 Task: Add a signature Adam Smith containing Regards, Adam Smith to email address softage.10@softage.net and add a folder Emergency preparedness
Action: Mouse moved to (944, 202)
Screenshot: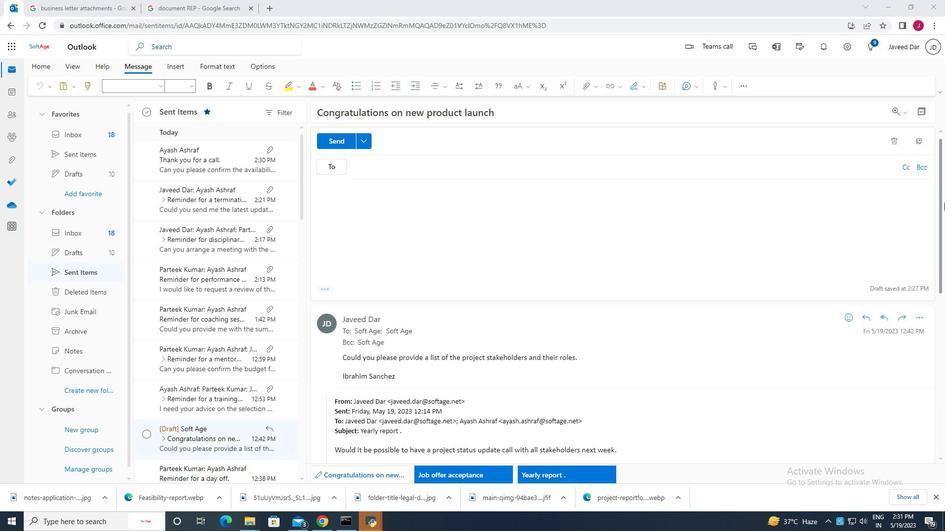 
Action: Mouse scrolled (944, 202) with delta (0, 0)
Screenshot: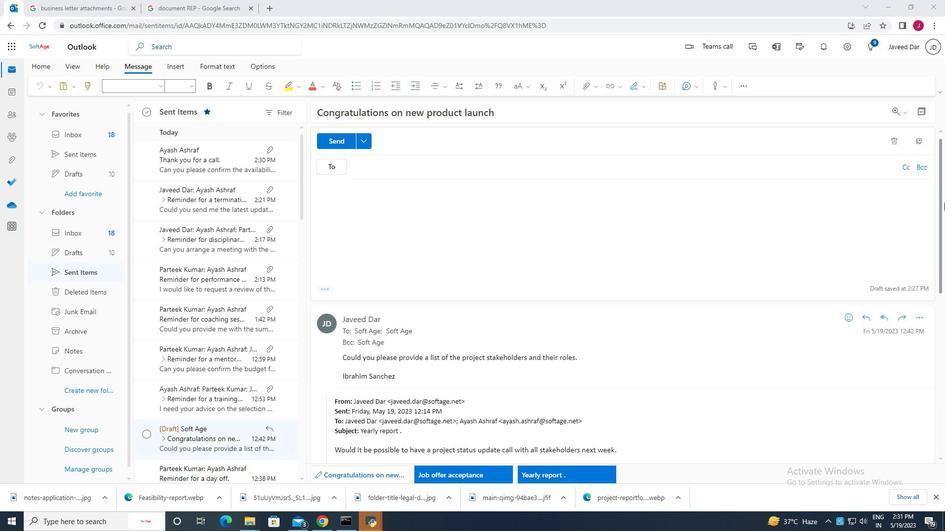 
Action: Mouse moved to (941, 199)
Screenshot: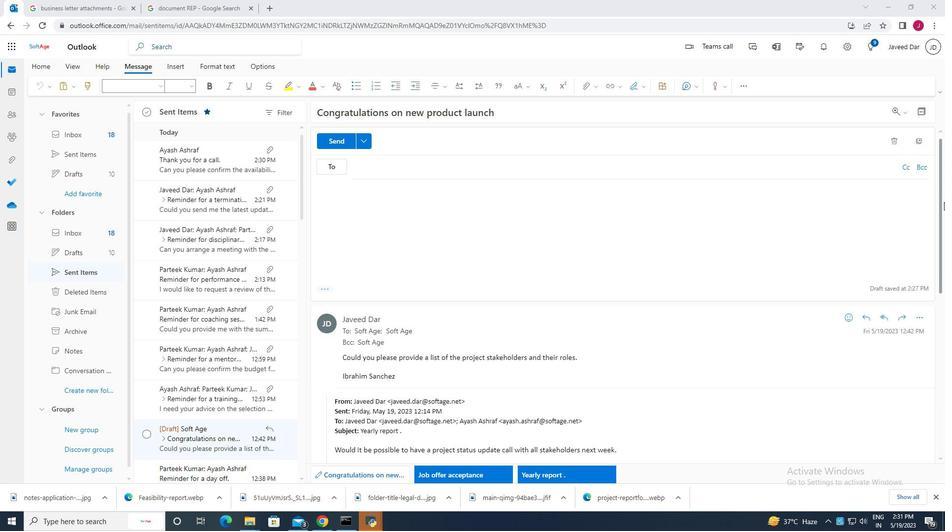 
Action: Mouse scrolled (943, 201) with delta (0, 0)
Screenshot: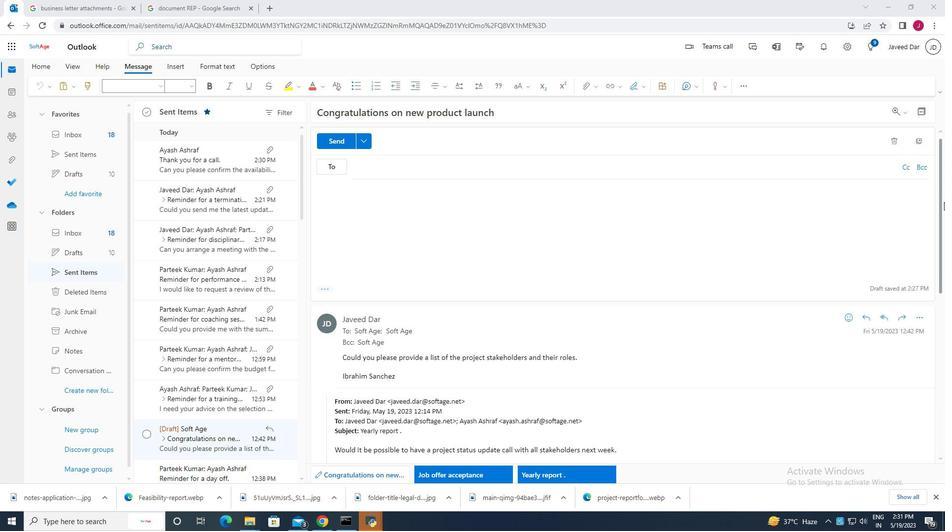 
Action: Mouse moved to (634, 86)
Screenshot: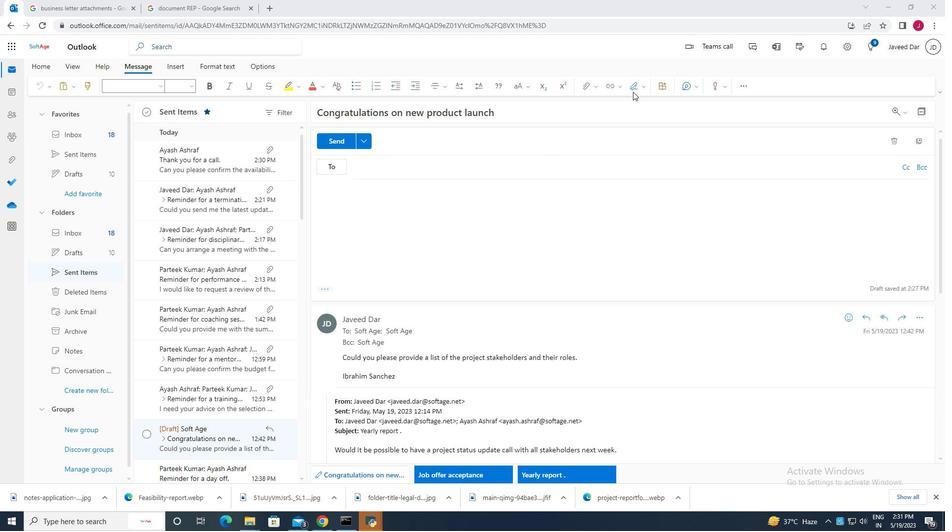 
Action: Mouse pressed left at (634, 86)
Screenshot: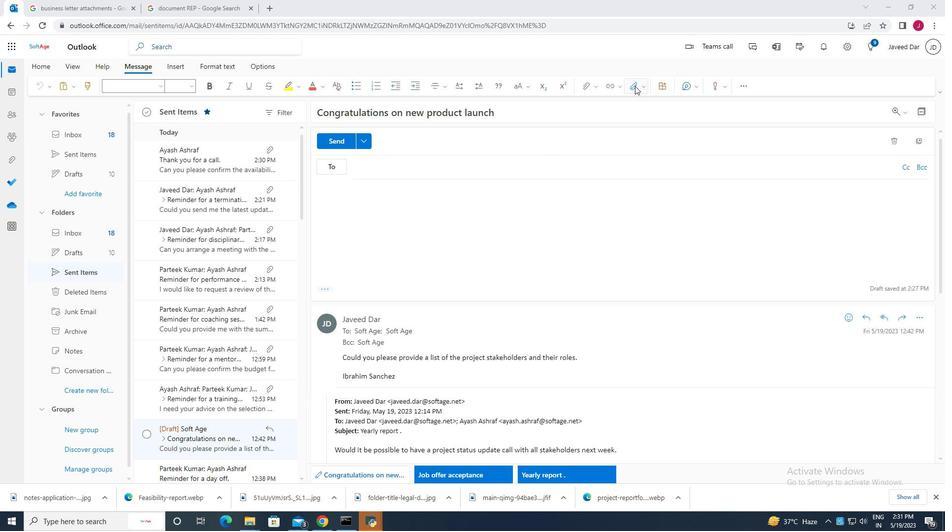 
Action: Mouse moved to (623, 124)
Screenshot: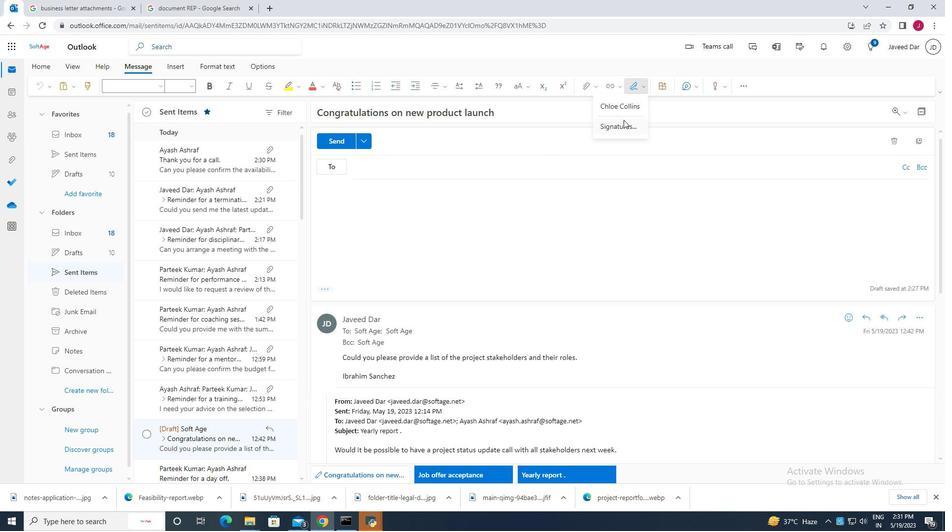 
Action: Mouse pressed left at (623, 124)
Screenshot: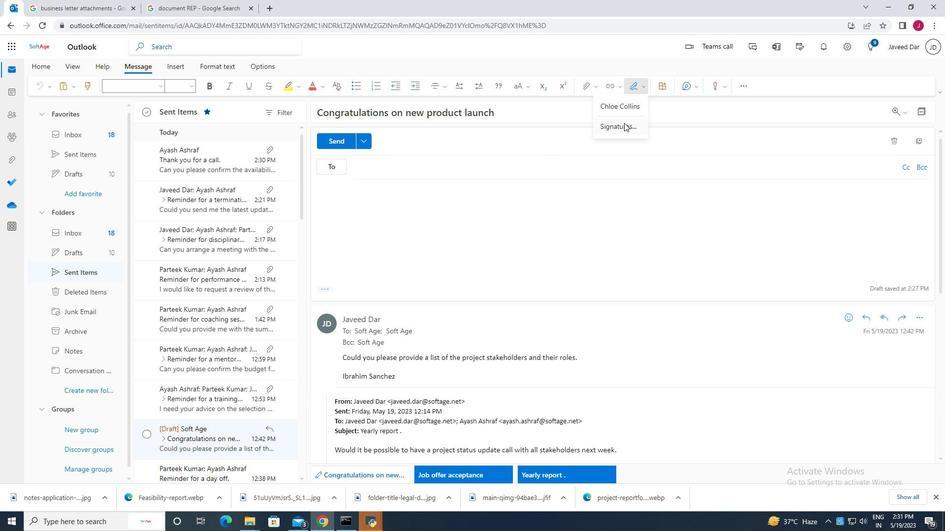 
Action: Mouse moved to (666, 165)
Screenshot: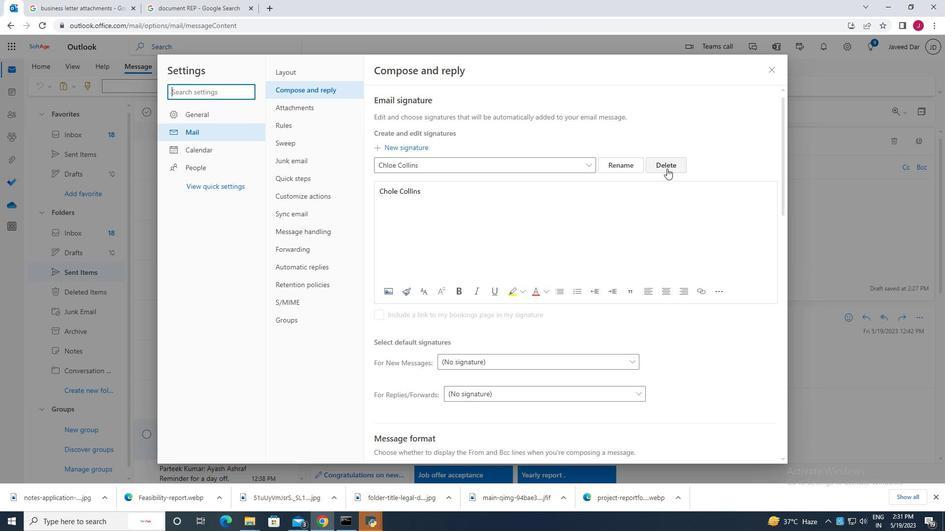 
Action: Mouse pressed left at (666, 165)
Screenshot: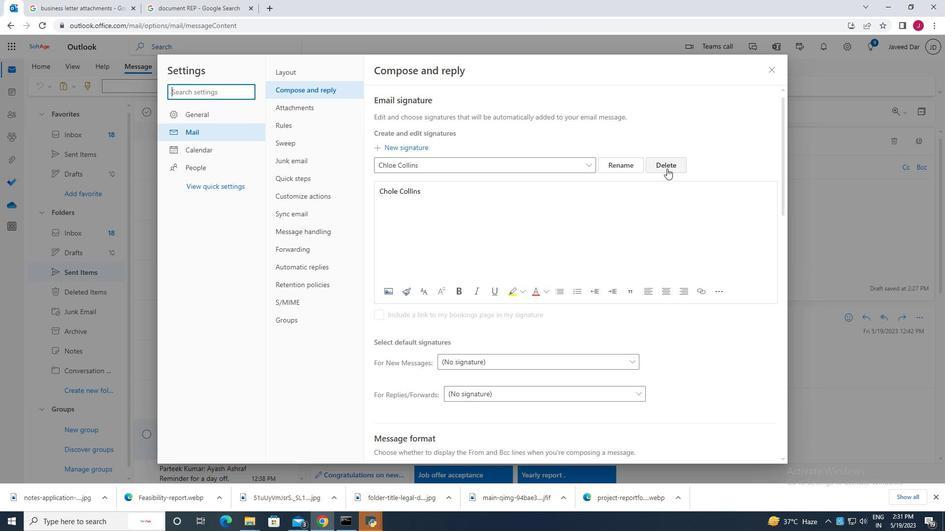 
Action: Mouse moved to (464, 157)
Screenshot: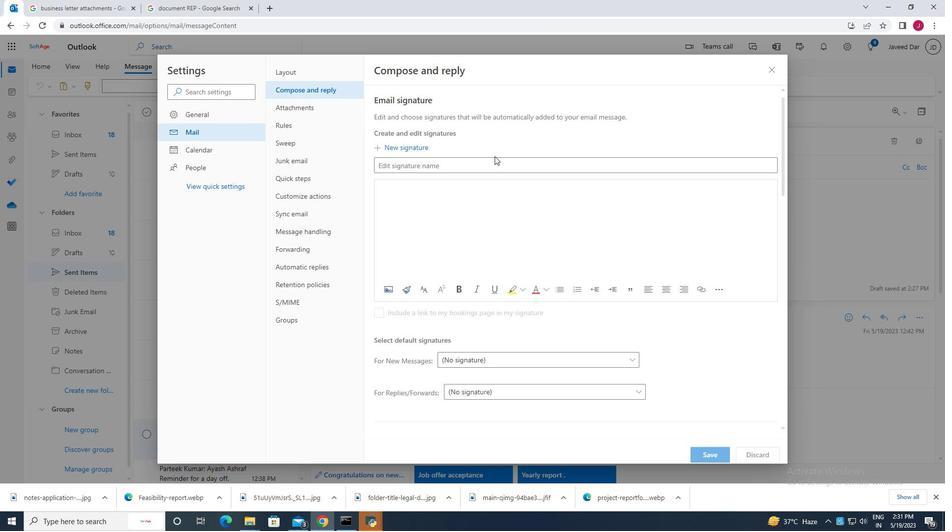 
Action: Mouse pressed left at (464, 157)
Screenshot: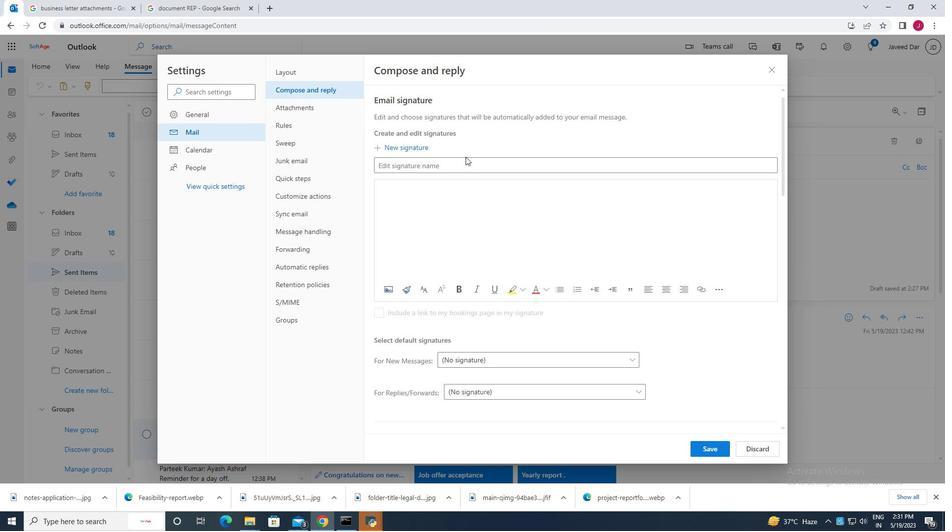 
Action: Mouse moved to (456, 163)
Screenshot: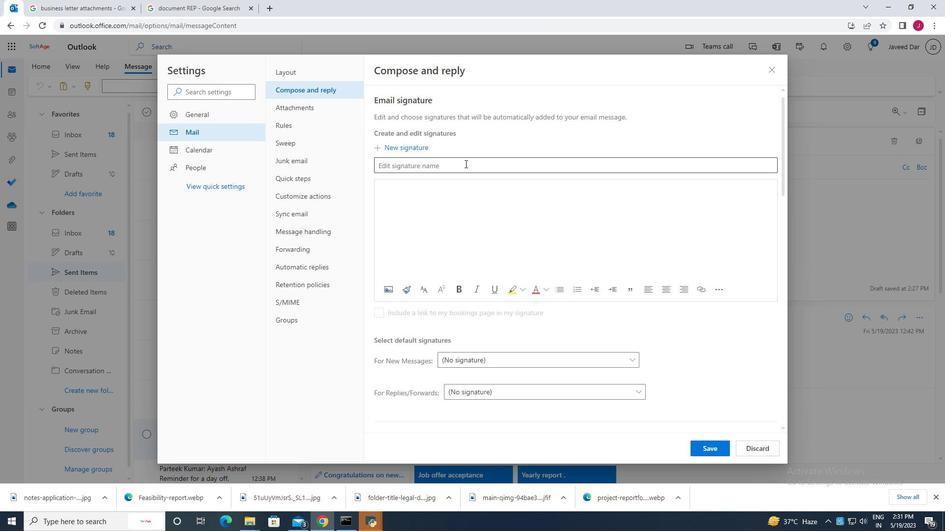 
Action: Mouse pressed left at (456, 163)
Screenshot: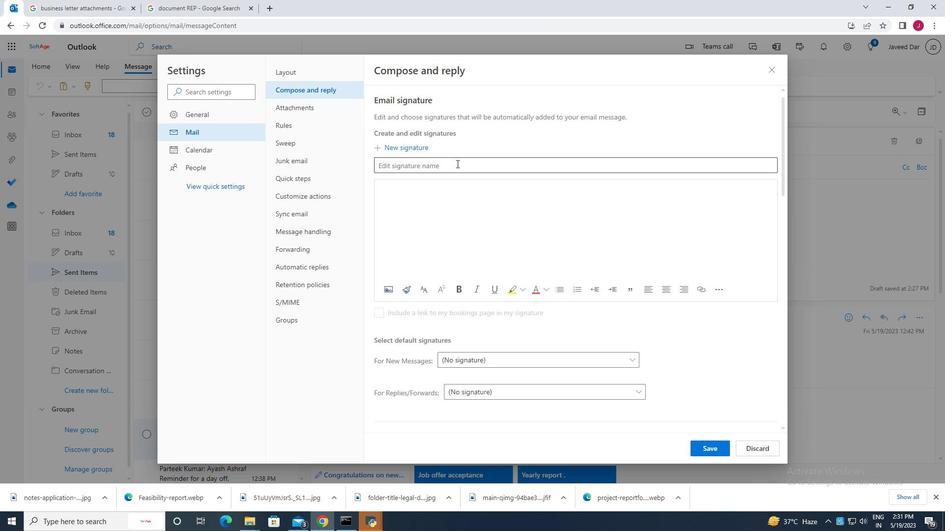 
Action: Mouse moved to (456, 163)
Screenshot: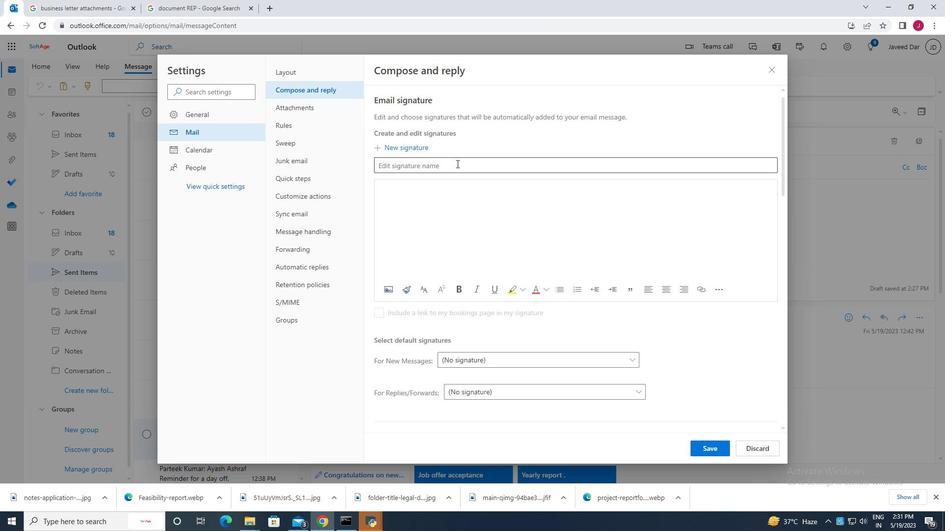 
Action: Key pressed <Key.caps_lock>AD<Key.backspace><Key.caps_lock>dam<Key.space><Key.caps_lock>S<Key.caps_lock>mith
Screenshot: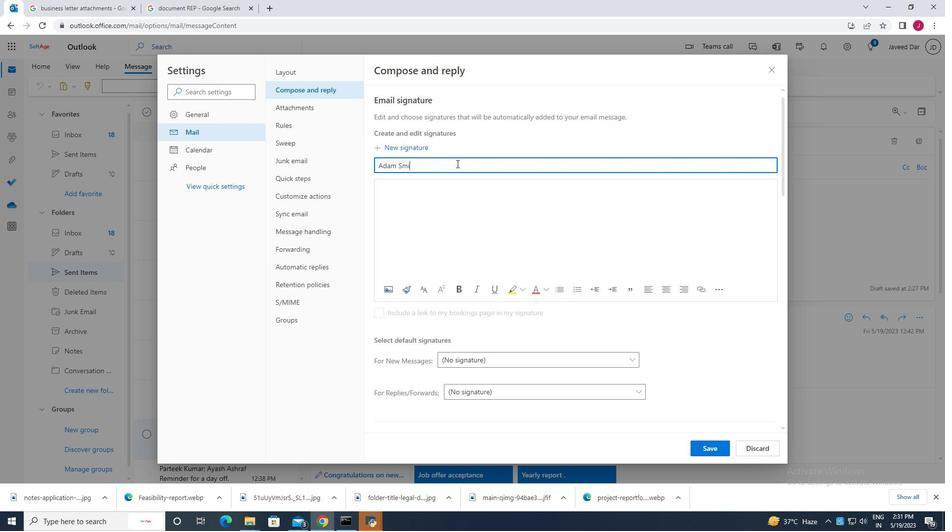 
Action: Mouse moved to (391, 188)
Screenshot: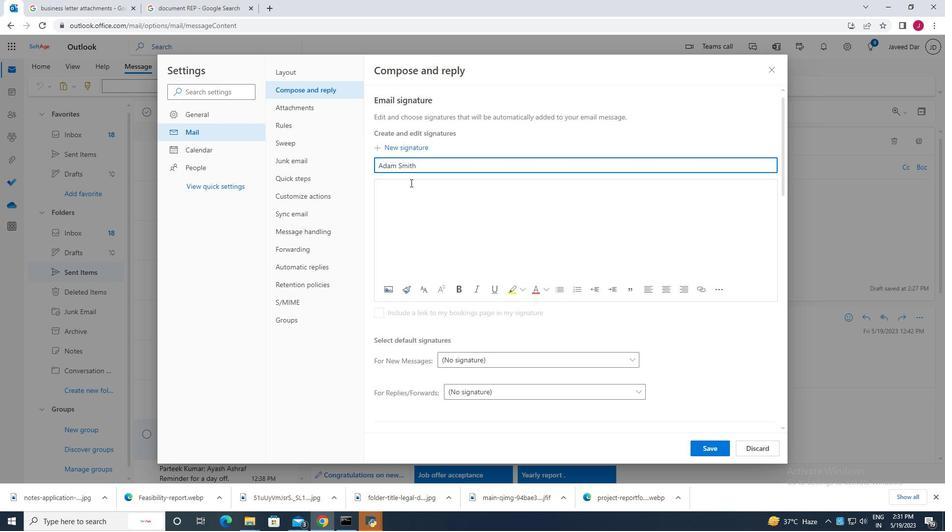 
Action: Mouse pressed left at (391, 188)
Screenshot: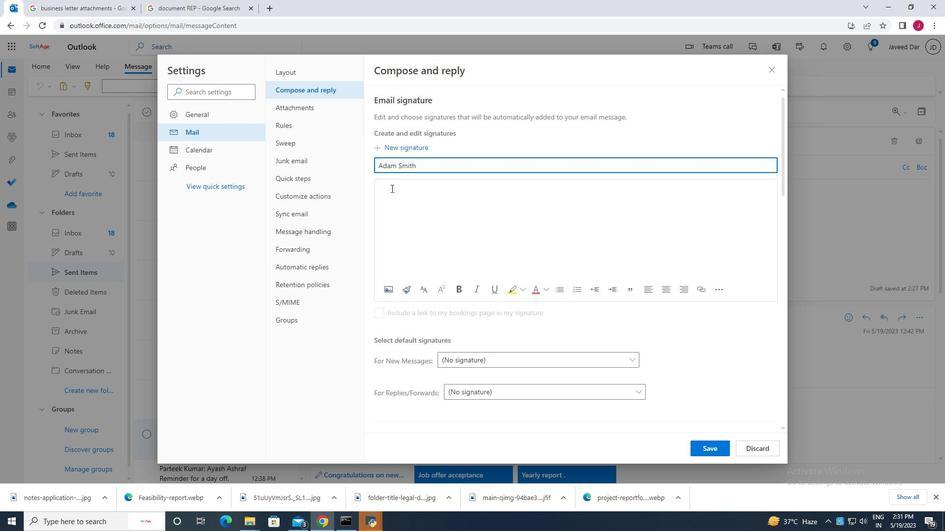 
Action: Mouse moved to (391, 188)
Screenshot: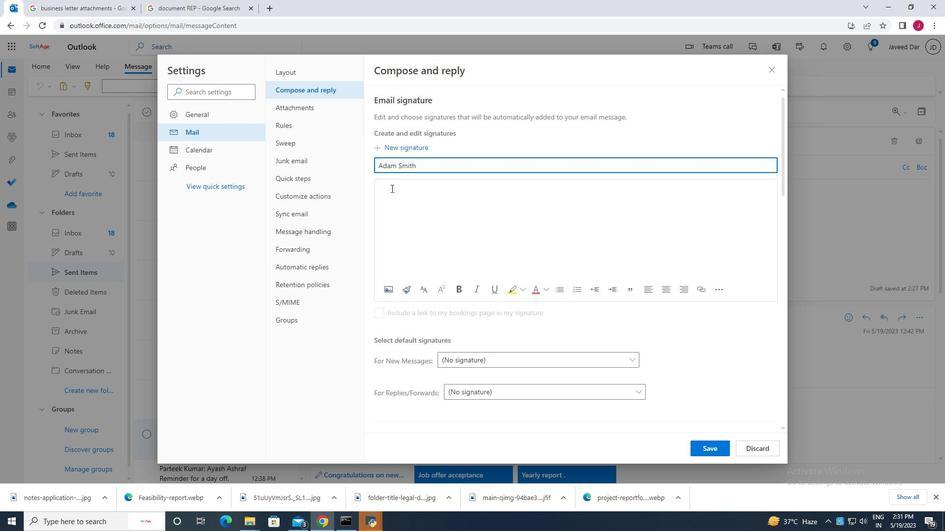 
Action: Key pressed <Key.caps_lock>A<Key.caps_lock>dam<Key.space><Key.caps_lock>S<Key.caps_lock>mith
Screenshot: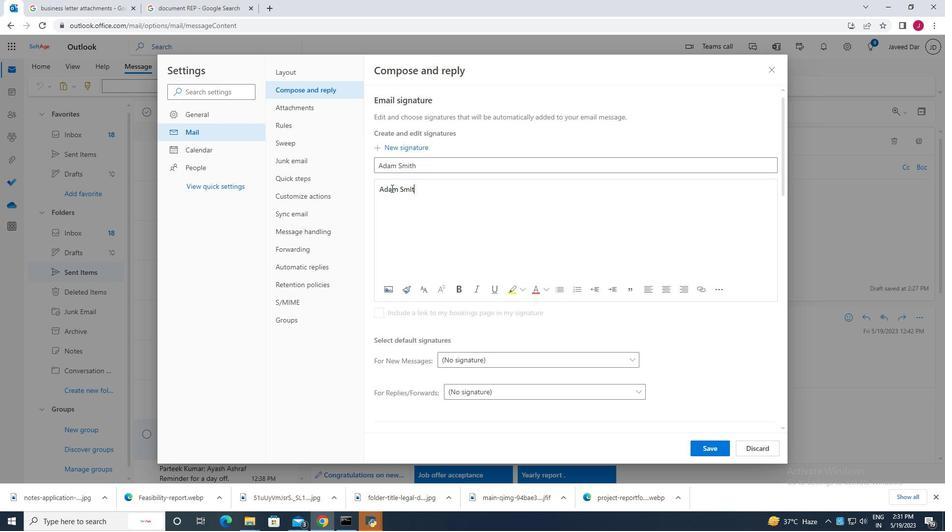 
Action: Mouse moved to (715, 445)
Screenshot: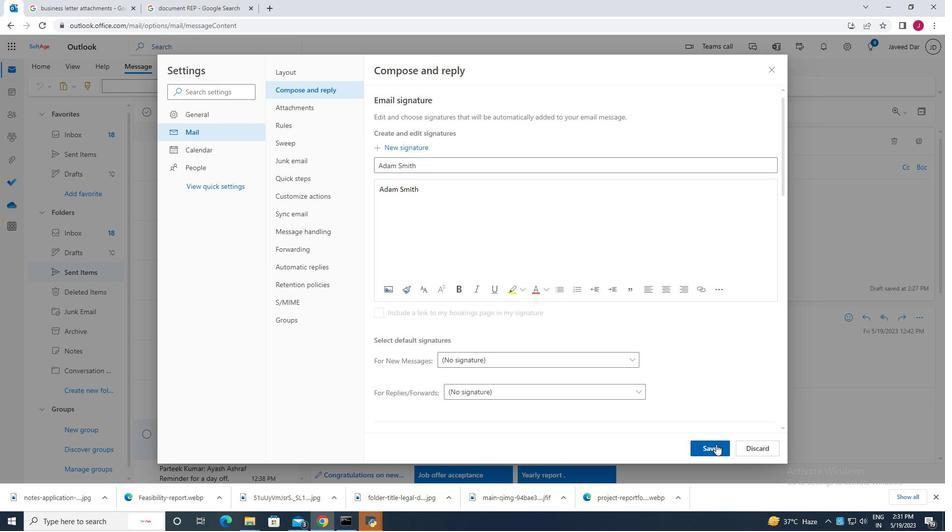 
Action: Mouse pressed left at (715, 445)
Screenshot: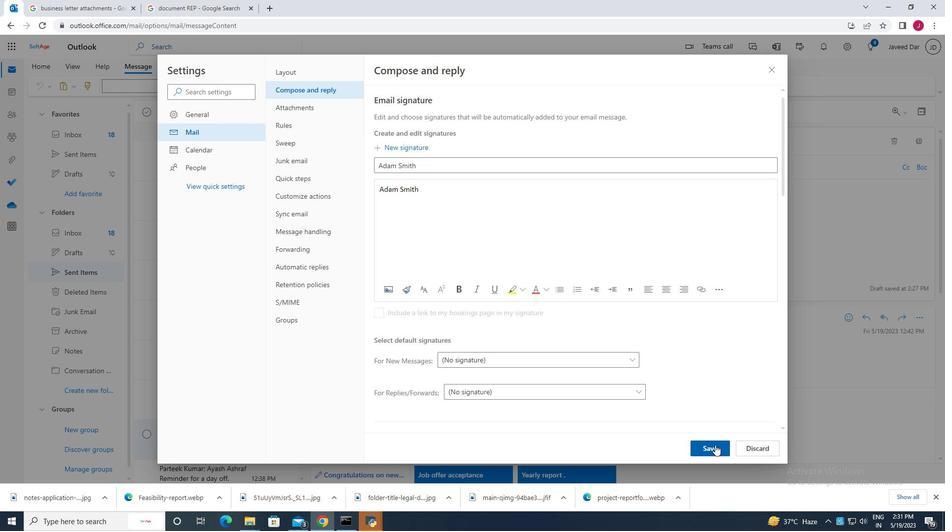 
Action: Mouse moved to (771, 64)
Screenshot: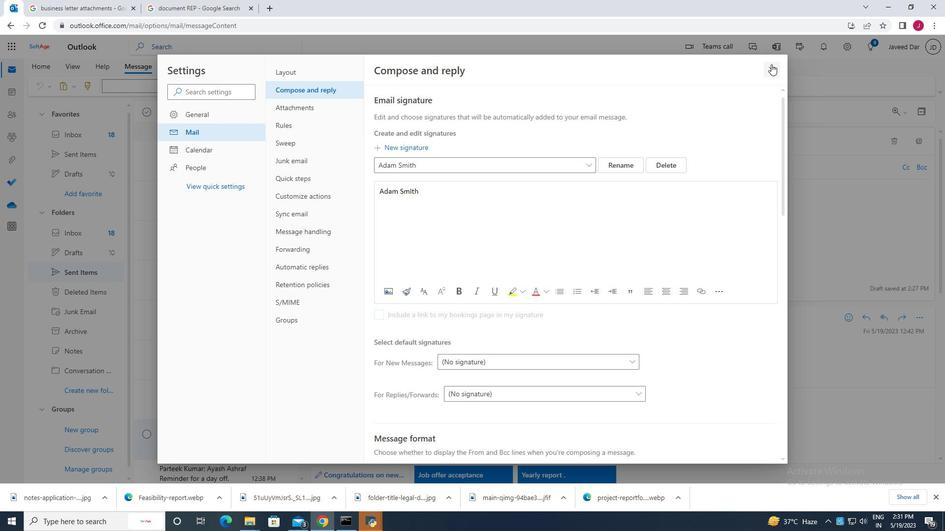 
Action: Mouse pressed left at (771, 64)
Screenshot: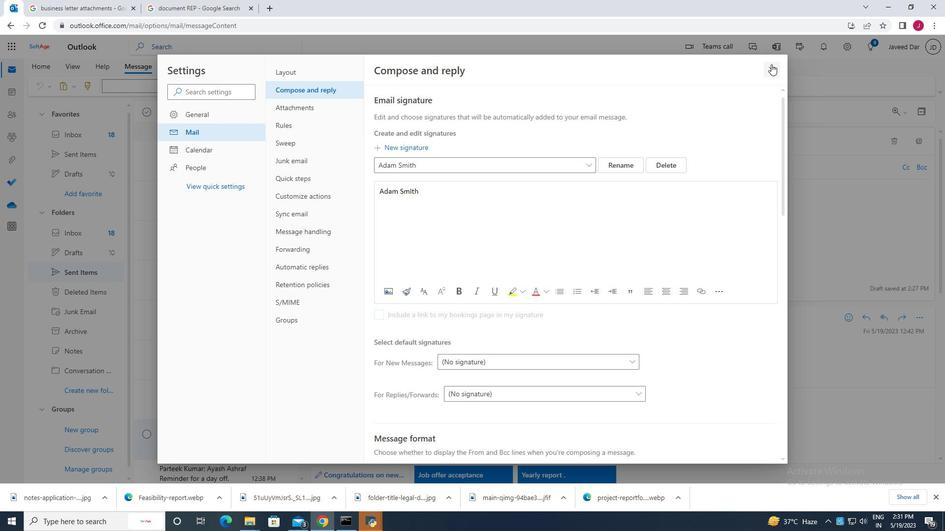 
Action: Mouse moved to (633, 87)
Screenshot: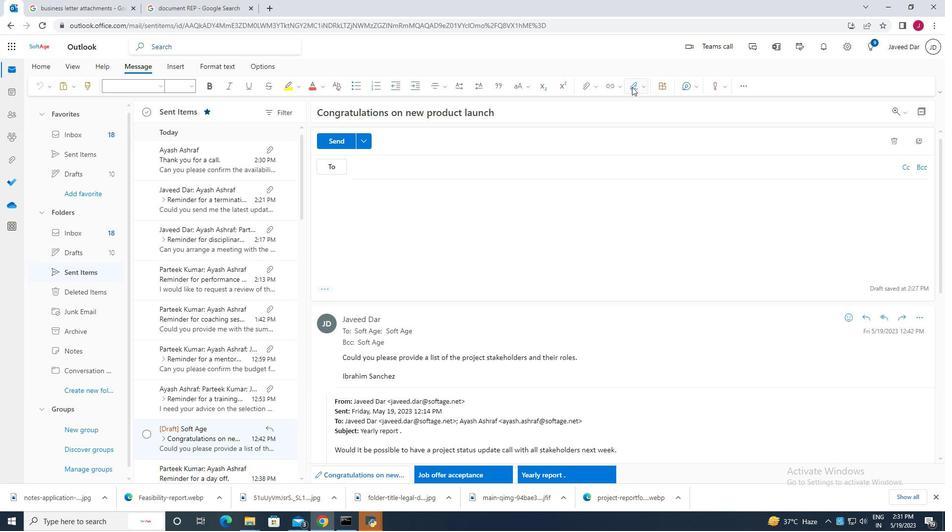 
Action: Mouse pressed left at (633, 87)
Screenshot: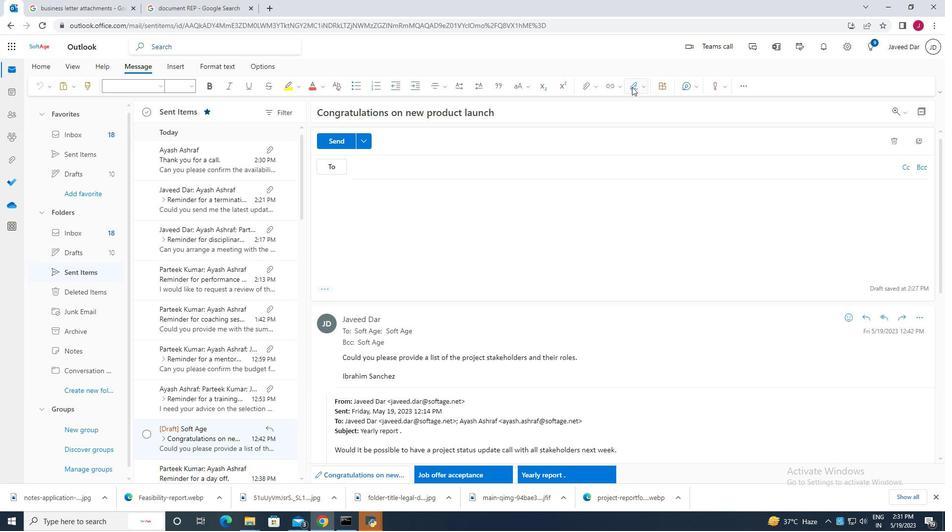 
Action: Mouse moved to (617, 105)
Screenshot: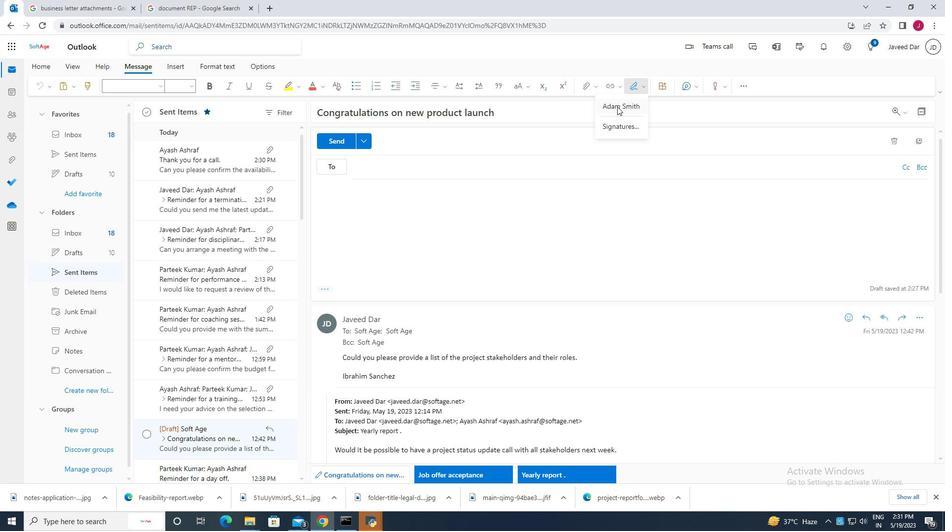 
Action: Mouse pressed left at (617, 105)
Screenshot: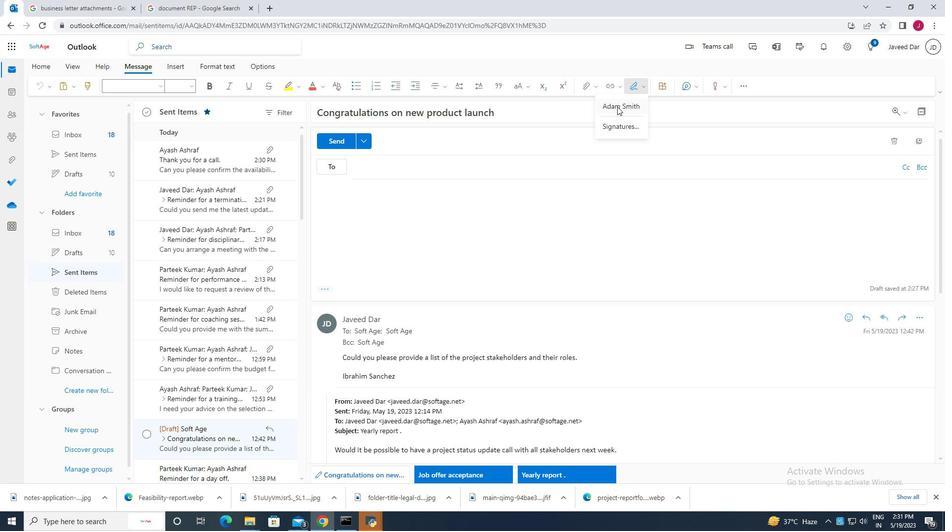 
Action: Mouse moved to (317, 207)
Screenshot: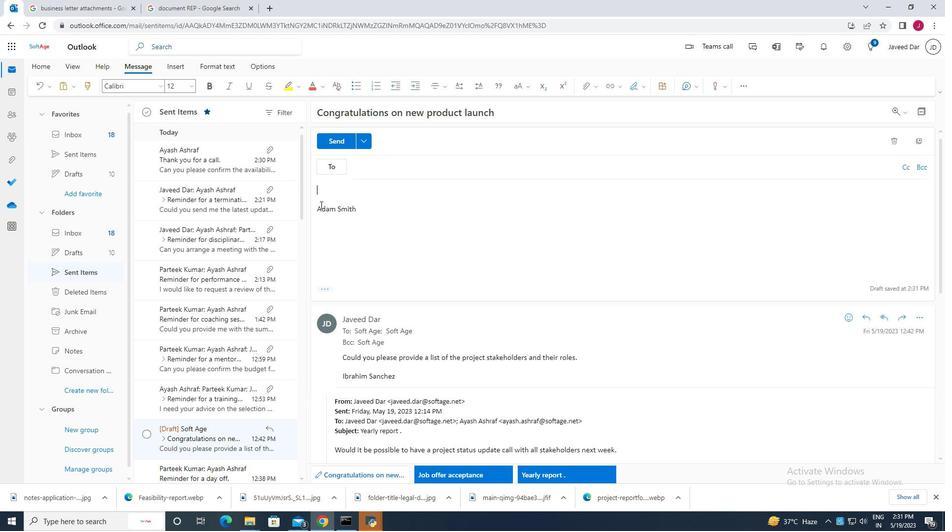 
Action: Mouse pressed left at (317, 207)
Screenshot: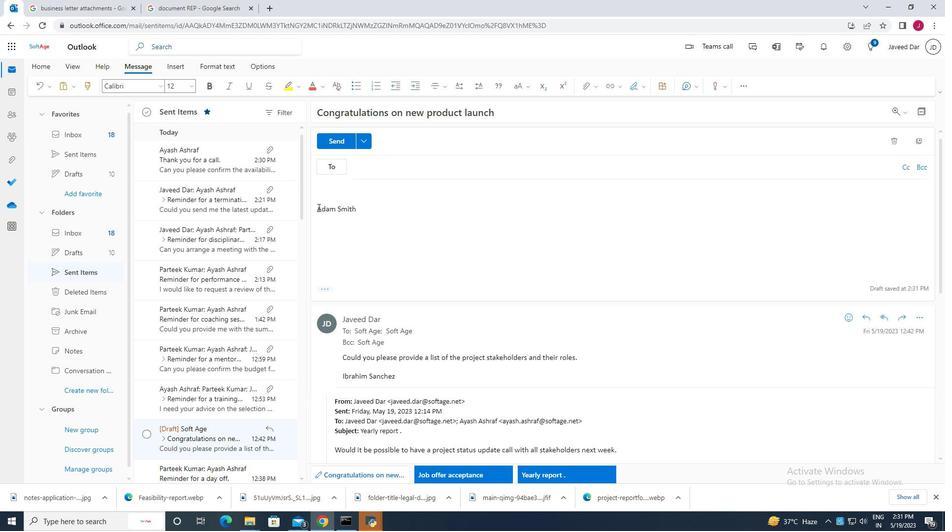 
Action: Mouse moved to (317, 205)
Screenshot: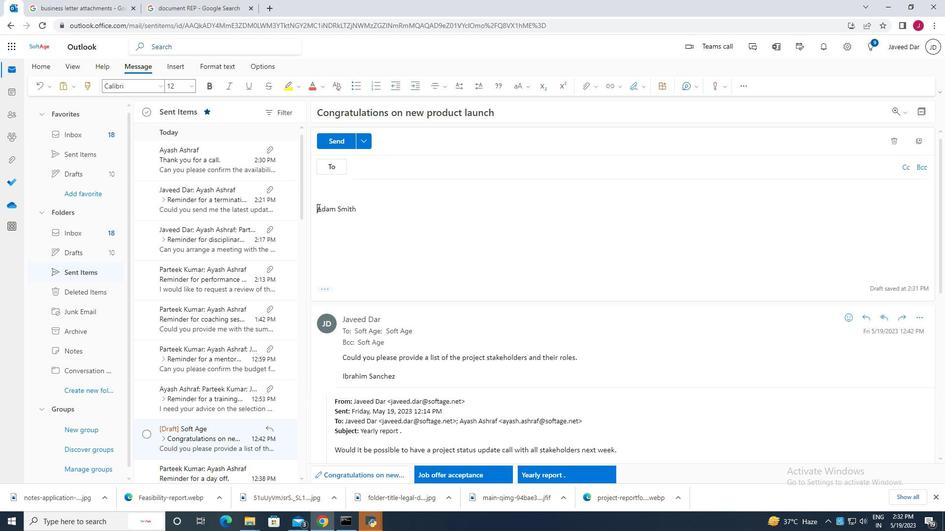 
Action: Mouse pressed left at (317, 205)
Screenshot: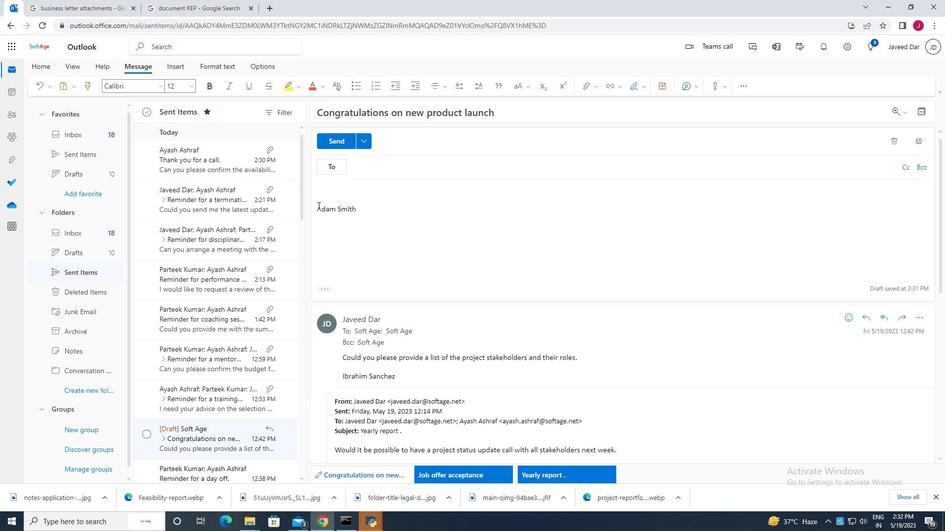 
Action: Mouse moved to (319, 200)
Screenshot: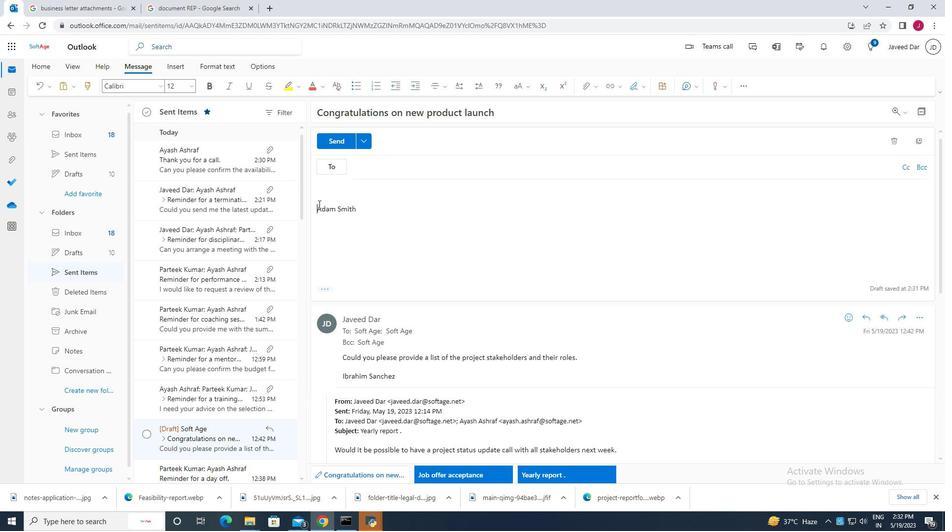 
Action: Mouse pressed left at (319, 200)
Screenshot: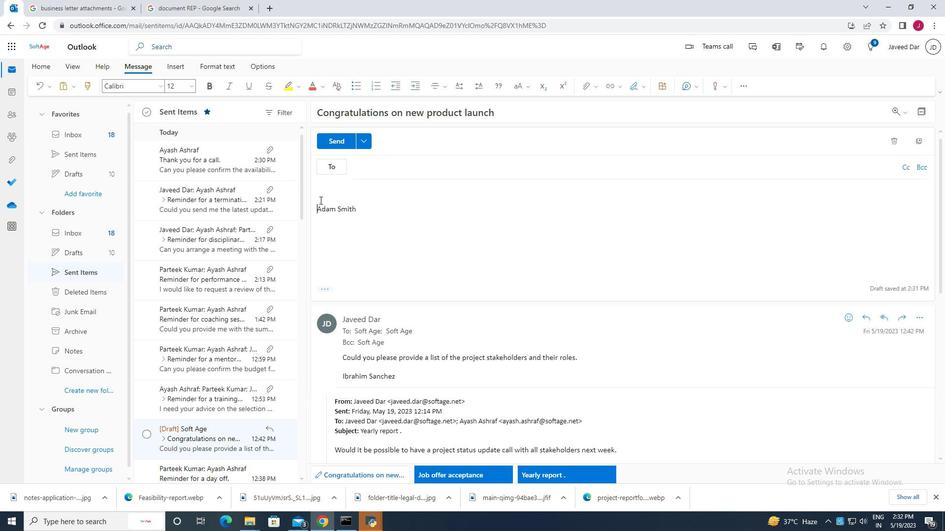 
Action: Mouse moved to (325, 203)
Screenshot: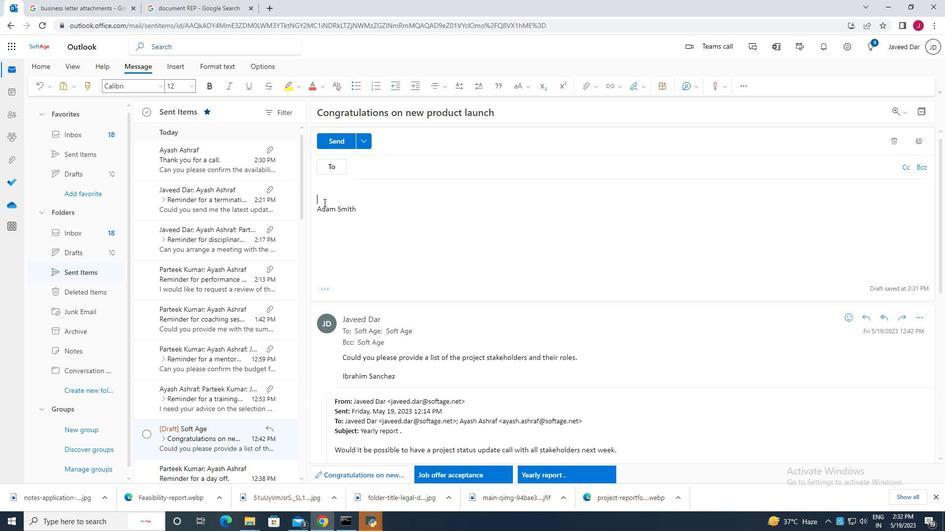 
Action: Key pressed regards,
Screenshot: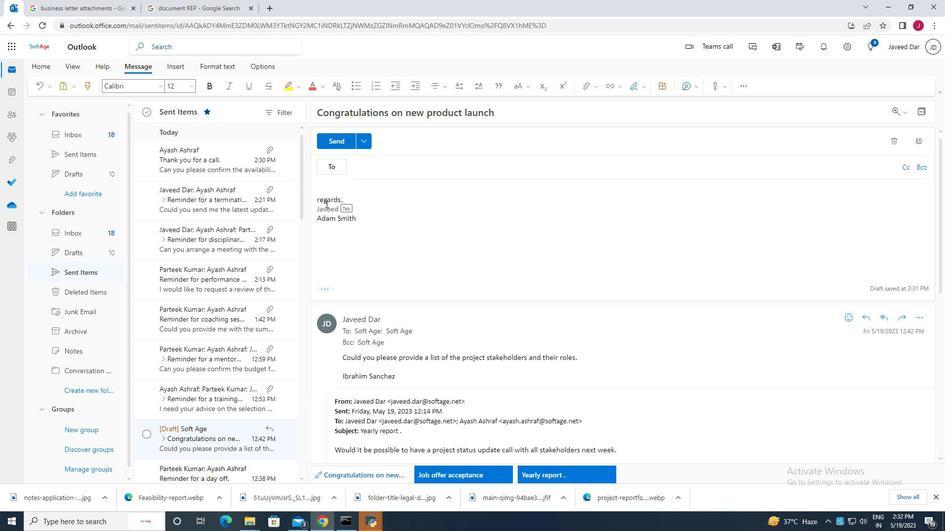 
Action: Mouse moved to (363, 231)
Screenshot: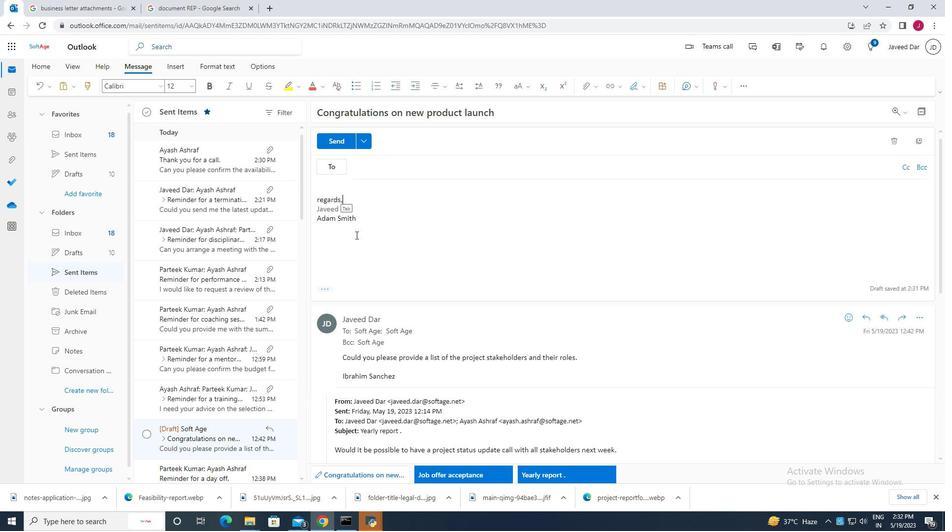 
Action: Mouse pressed left at (363, 231)
Screenshot: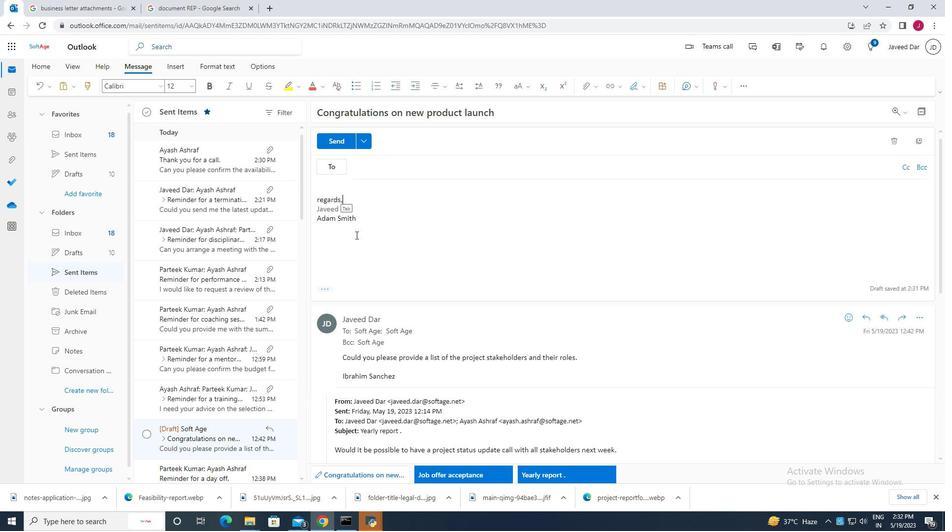 
Action: Mouse moved to (346, 187)
Screenshot: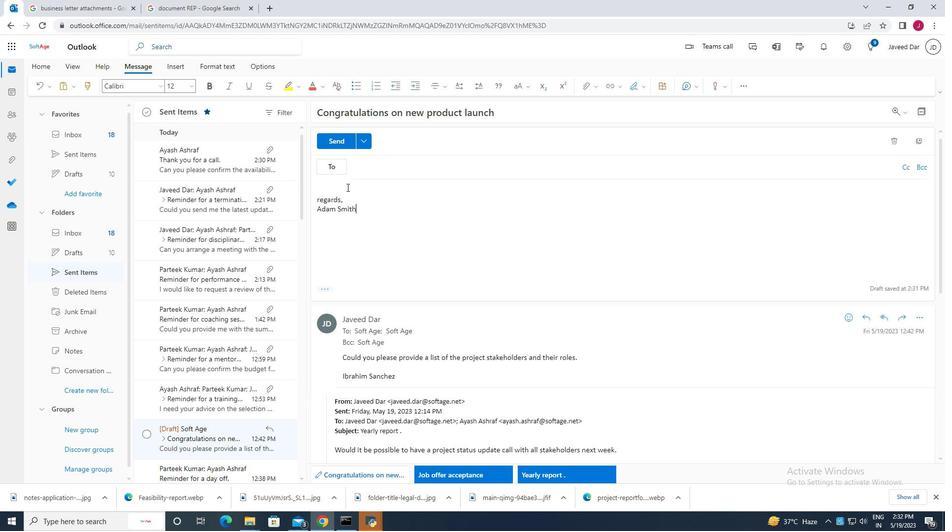 
Action: Mouse pressed left at (346, 187)
Screenshot: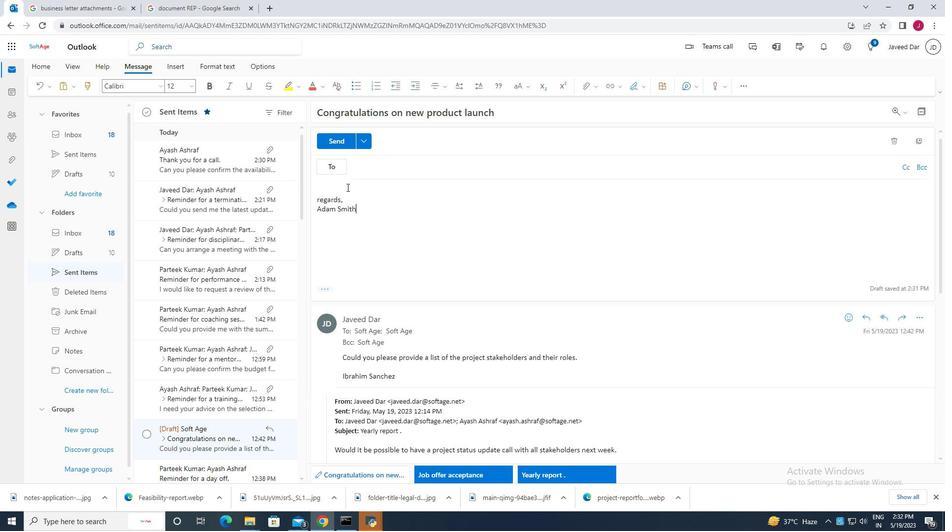 
Action: Mouse moved to (368, 170)
Screenshot: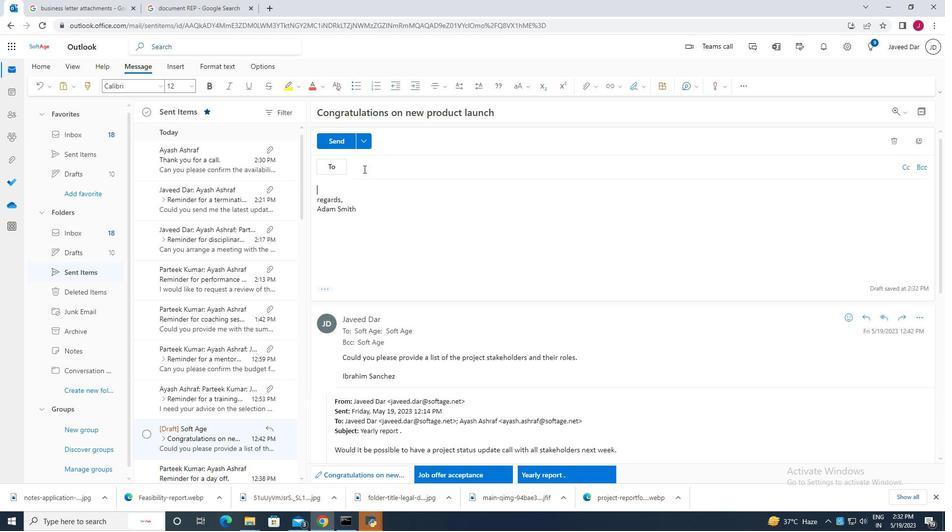 
Action: Mouse pressed left at (368, 170)
Screenshot: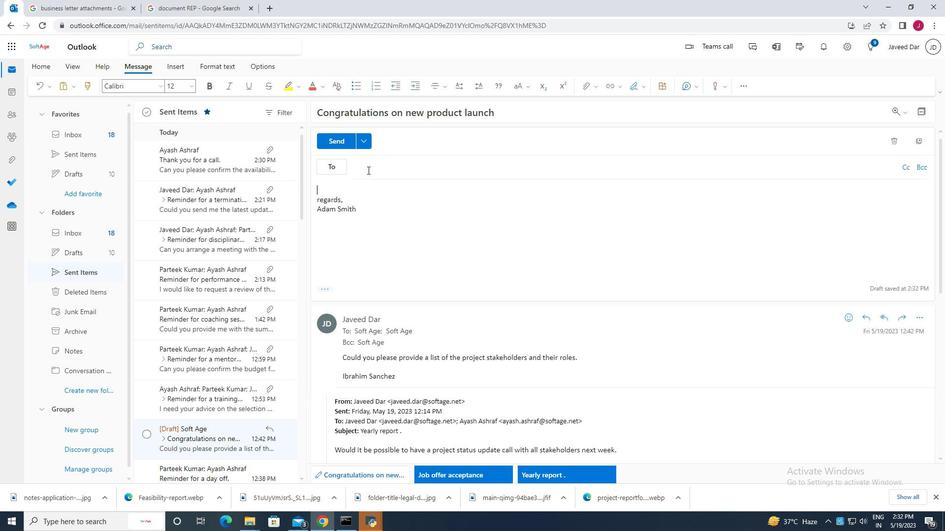 
Action: Mouse moved to (368, 170)
Screenshot: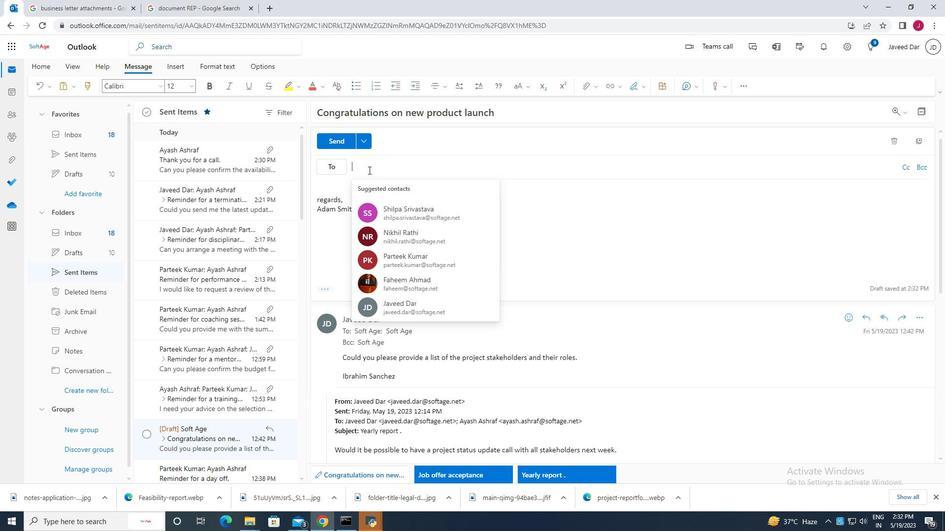 
Action: Key pressed softage.10
Screenshot: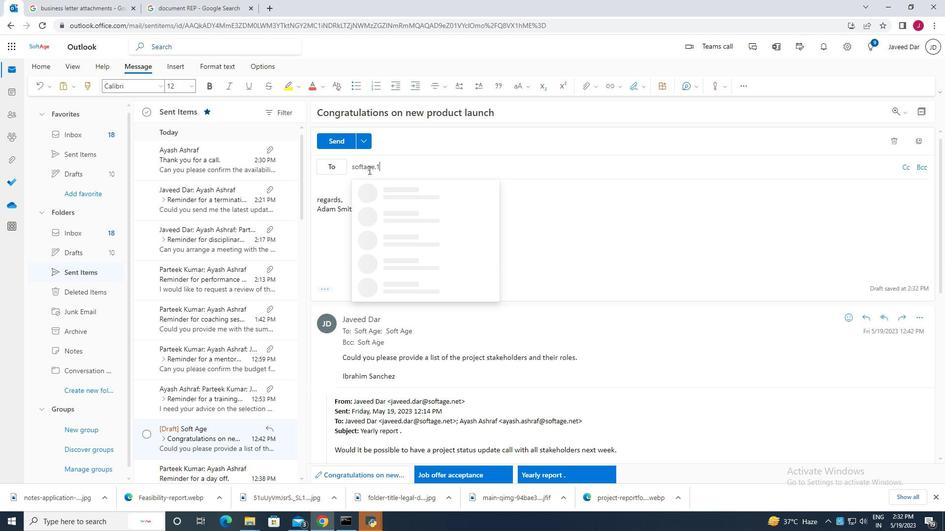 
Action: Mouse moved to (457, 192)
Screenshot: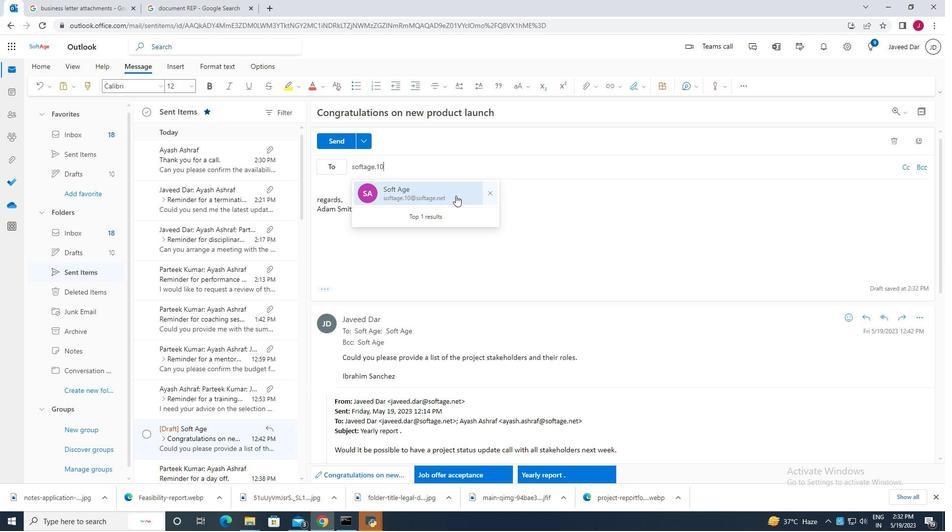 
Action: Mouse pressed left at (457, 192)
Screenshot: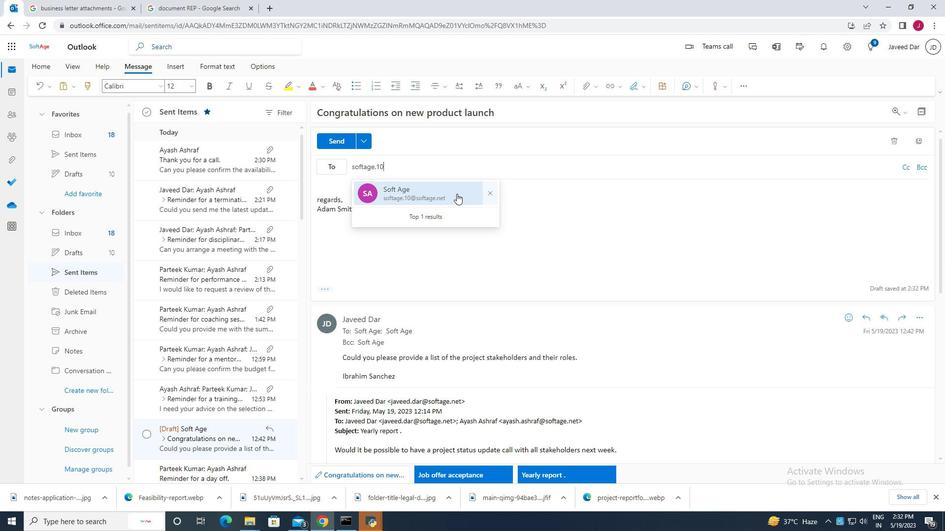 
Action: Mouse moved to (450, 216)
Screenshot: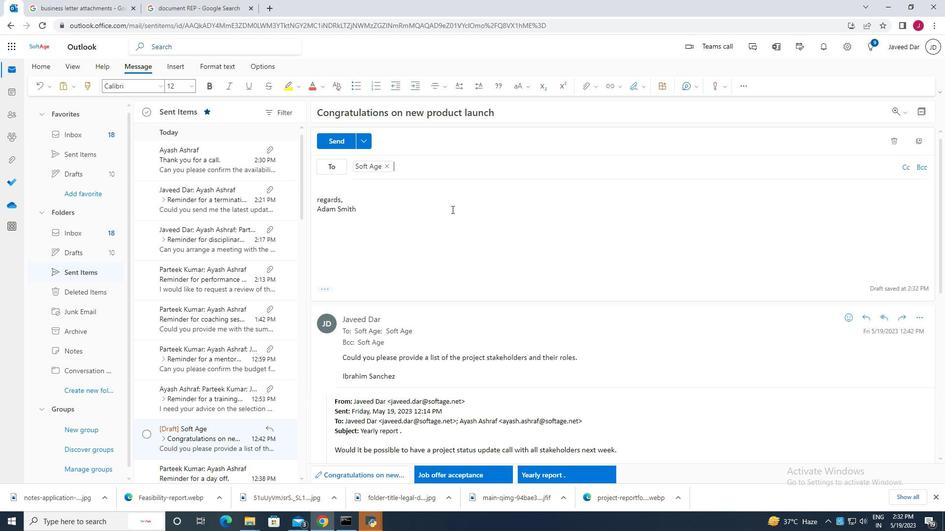 
Action: Mouse scrolled (450, 217) with delta (0, 0)
Screenshot: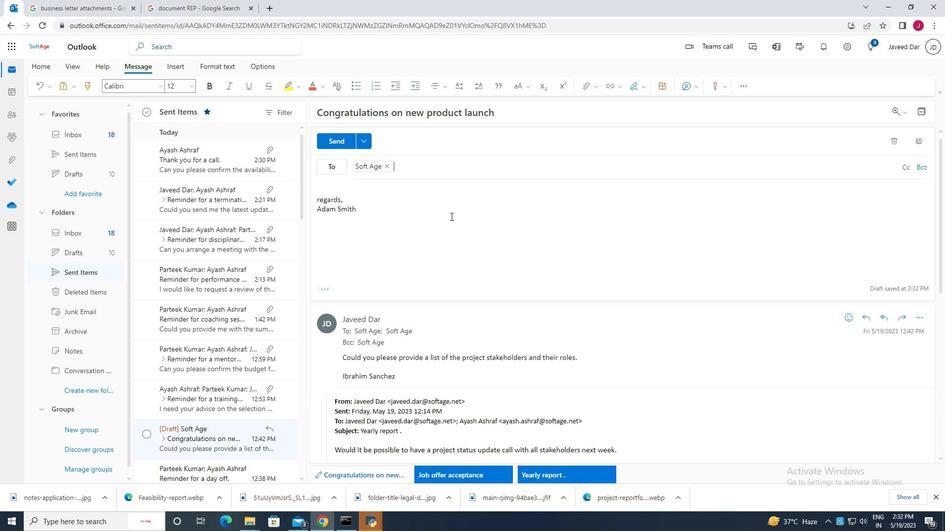 
Action: Mouse scrolled (450, 217) with delta (0, 0)
Screenshot: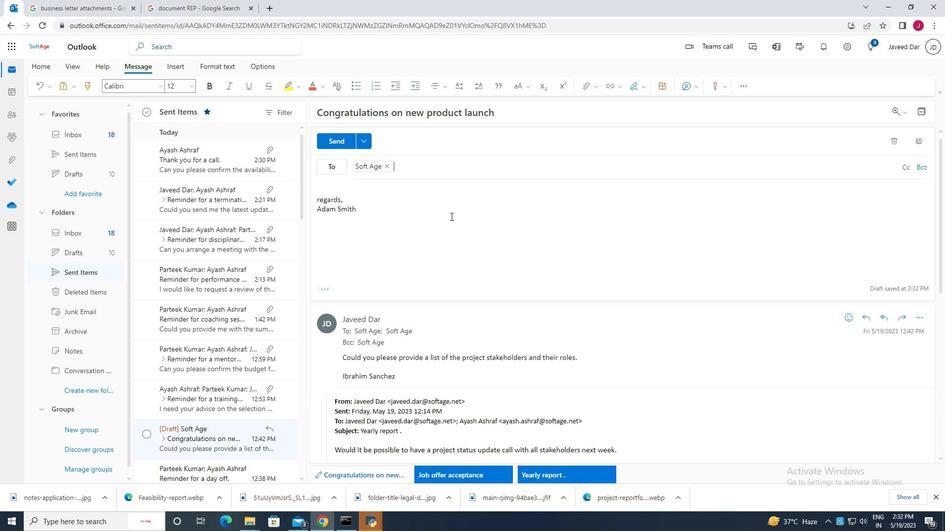 
Action: Mouse scrolled (450, 217) with delta (0, 0)
Screenshot: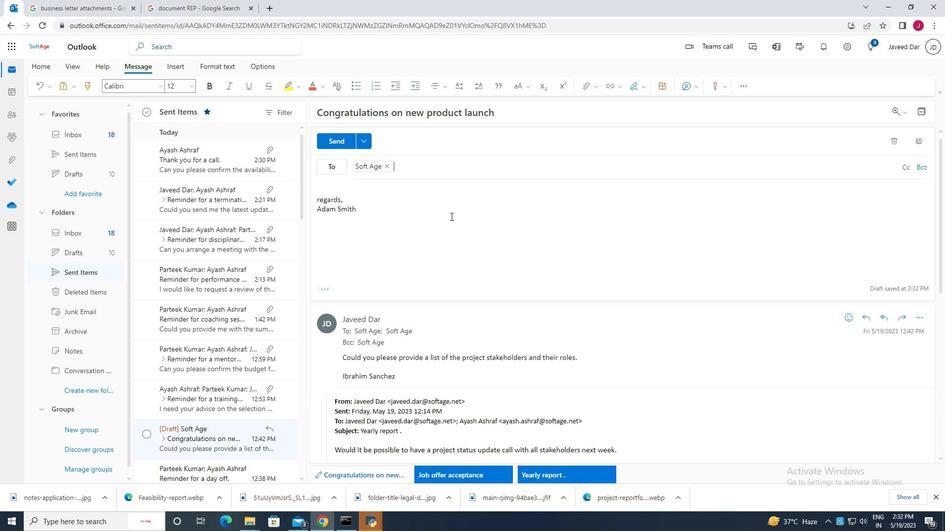 
Action: Mouse scrolled (450, 216) with delta (0, 0)
Screenshot: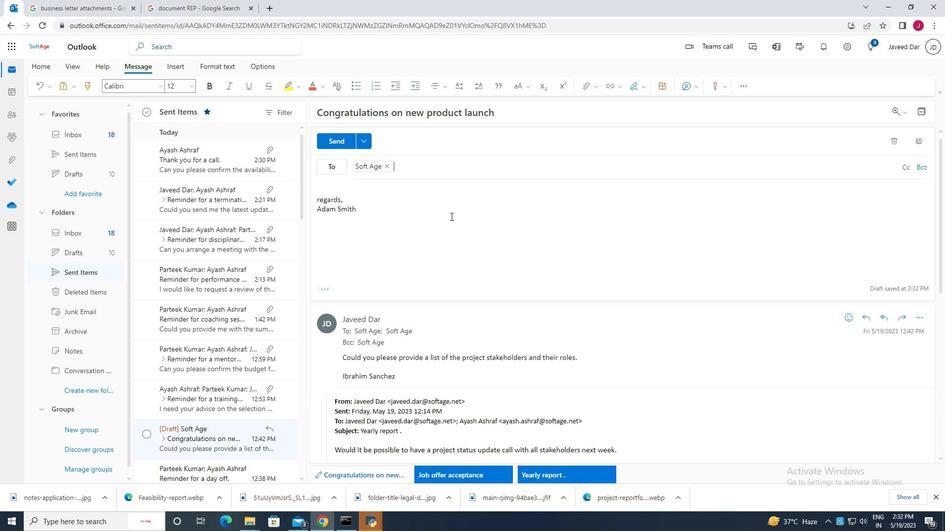 
Action: Mouse scrolled (450, 216) with delta (0, 0)
Screenshot: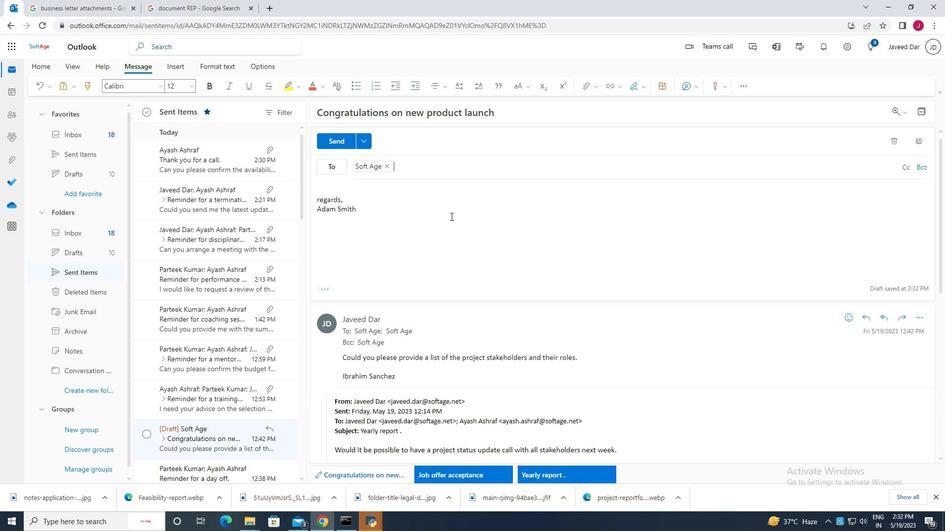 
Action: Mouse scrolled (450, 217) with delta (0, 0)
Screenshot: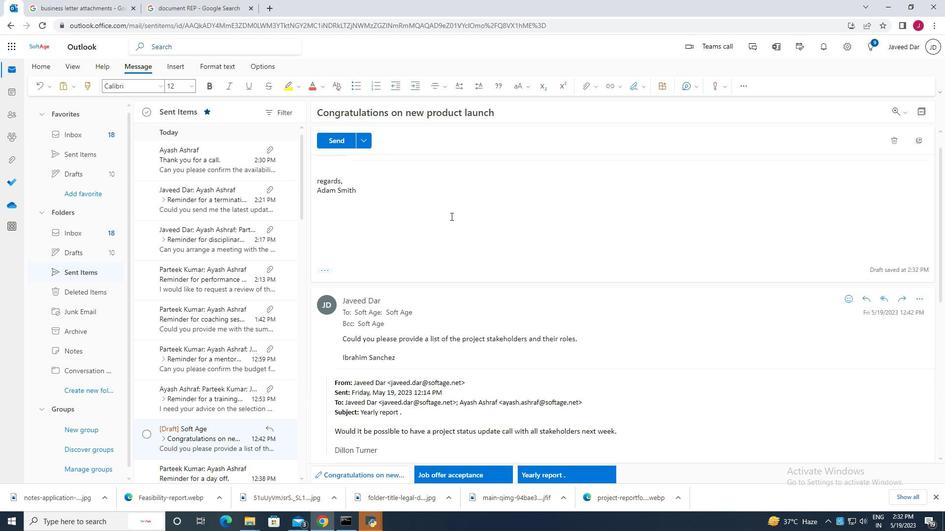 
Action: Mouse scrolled (450, 217) with delta (0, 0)
Screenshot: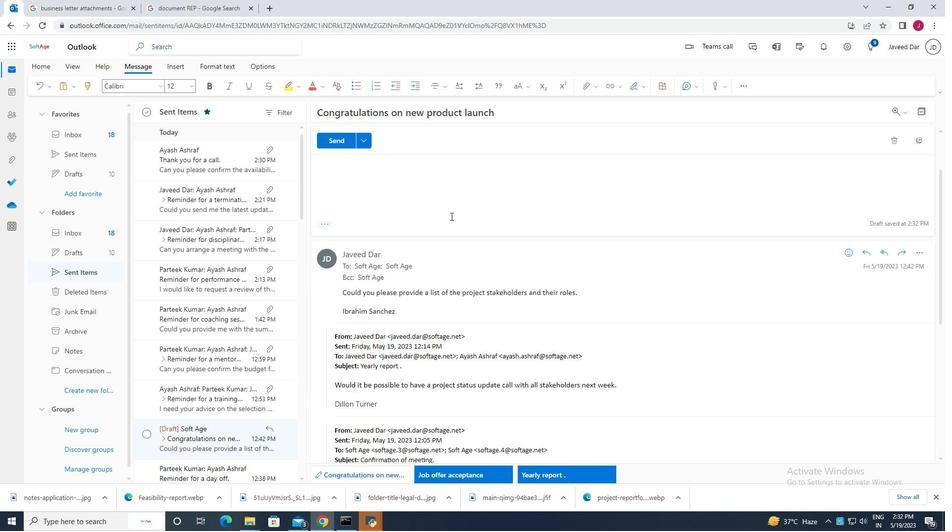 
Action: Mouse scrolled (450, 217) with delta (0, 0)
Screenshot: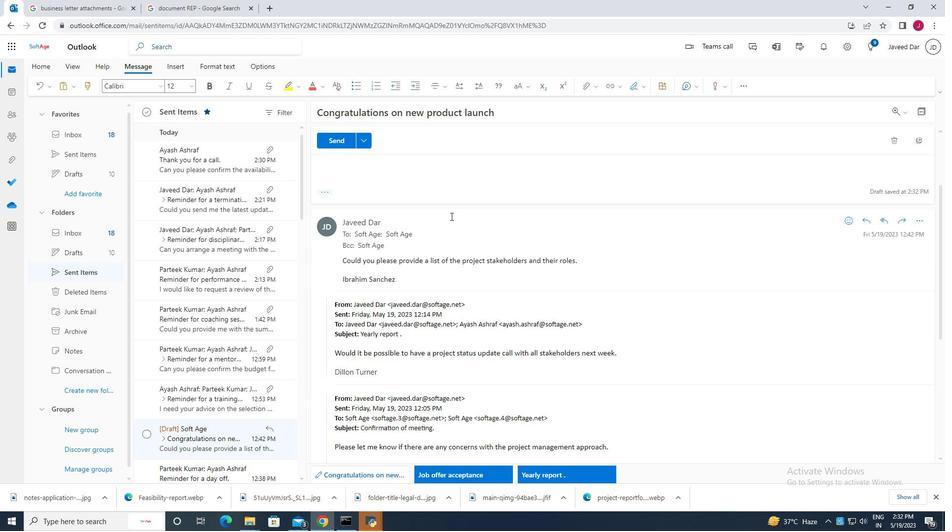 
Action: Mouse moved to (450, 216)
Screenshot: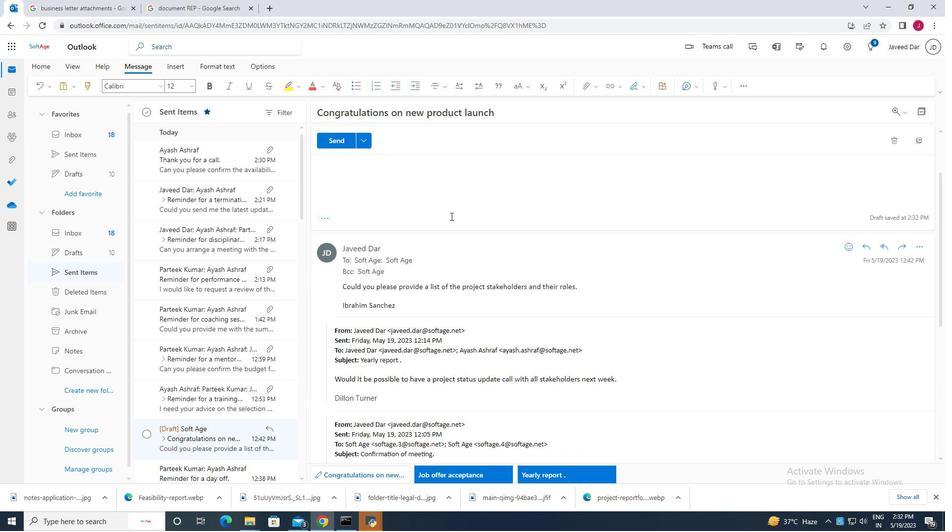 
Action: Mouse scrolled (450, 217) with delta (0, 0)
Screenshot: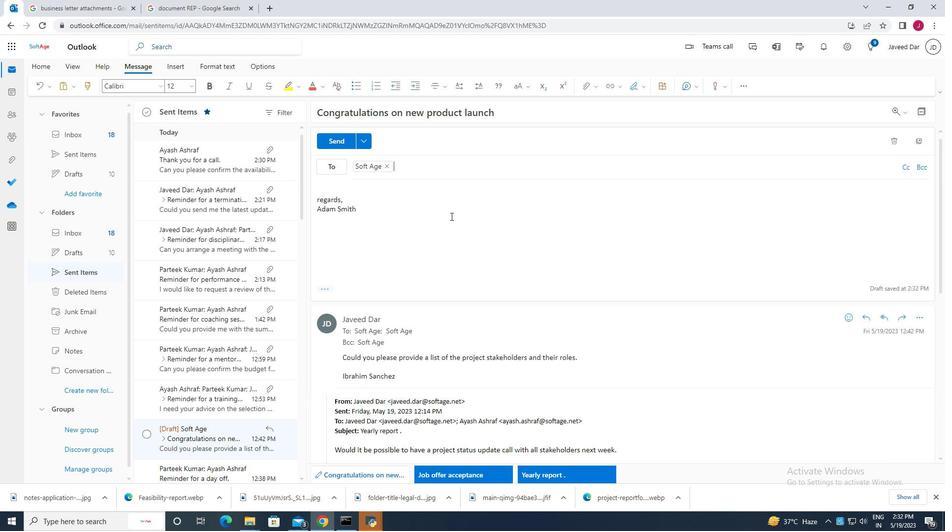 
Action: Mouse scrolled (450, 217) with delta (0, 0)
Screenshot: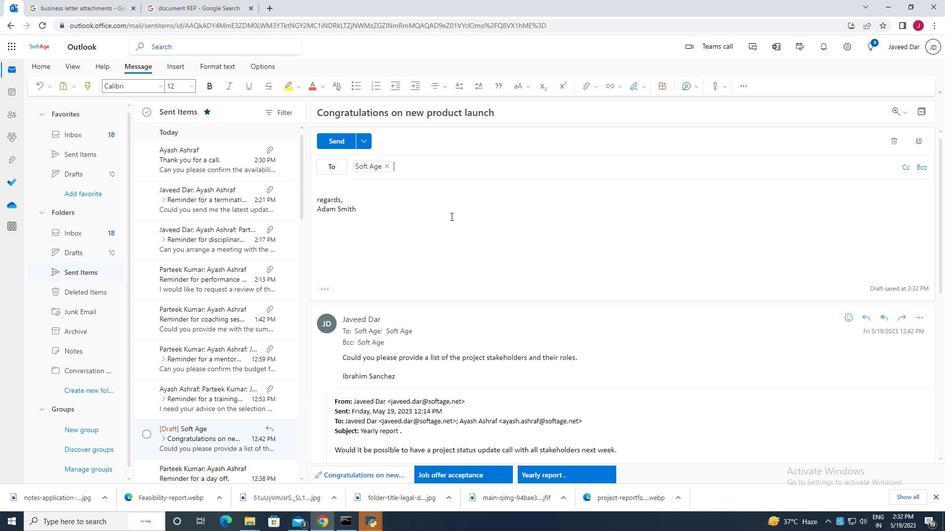 
Action: Mouse moved to (195, 7)
Screenshot: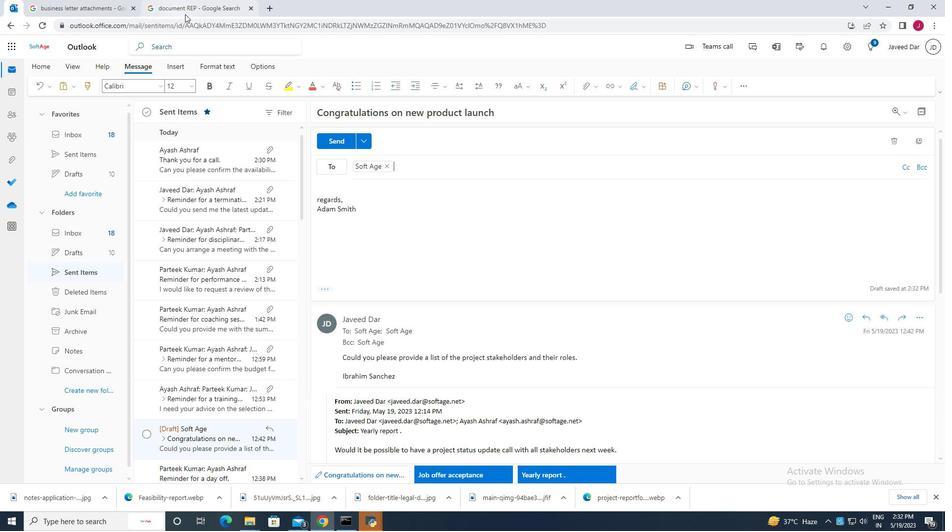 
Action: Mouse pressed left at (195, 7)
Screenshot: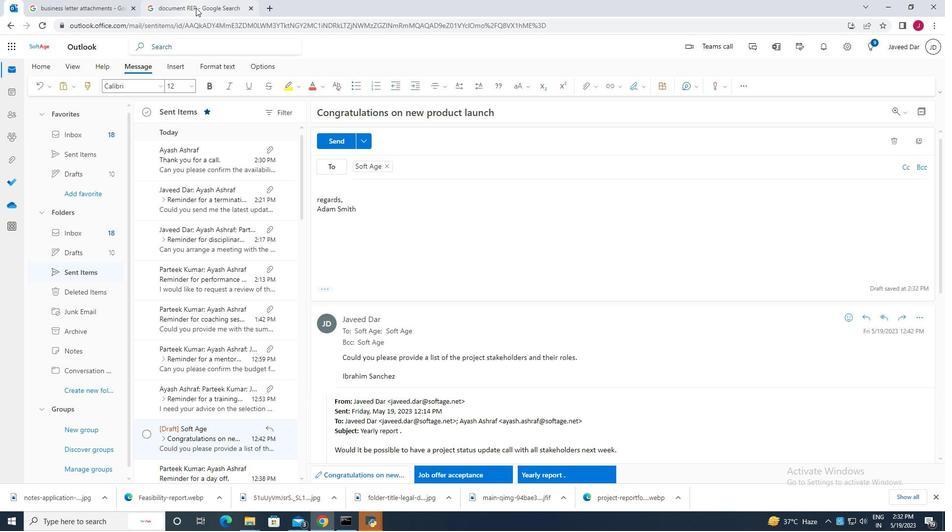 
Action: Mouse moved to (200, 50)
Screenshot: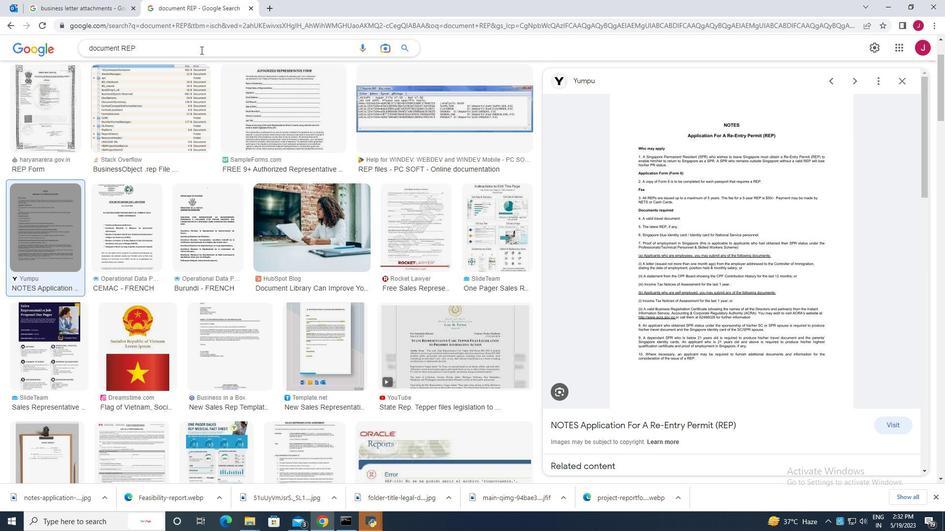
Action: Mouse pressed left at (200, 50)
Screenshot: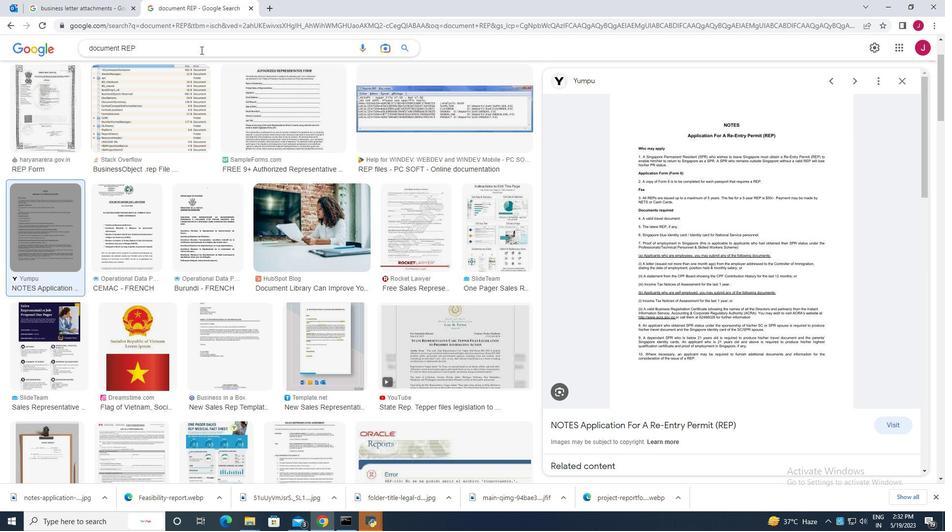 
Action: Key pressed <Key.backspace><Key.backspace><Key.backspace><Key.backspace><Key.backspace><Key.backspace><Key.backspace><Key.backspace><Key.backspace><Key.backspace><Key.backspace><Key.backspace><Key.backspace><Key.backspace><Key.backspace><Key.backspace><Key.backspace><Key.backspace><Key.backspace><Key.backspace><Key.backspace><Key.caps_lock>F<Key.caps_lock>older<Key.space>emergency<Key.space>preparedness<Key.enter>
Screenshot: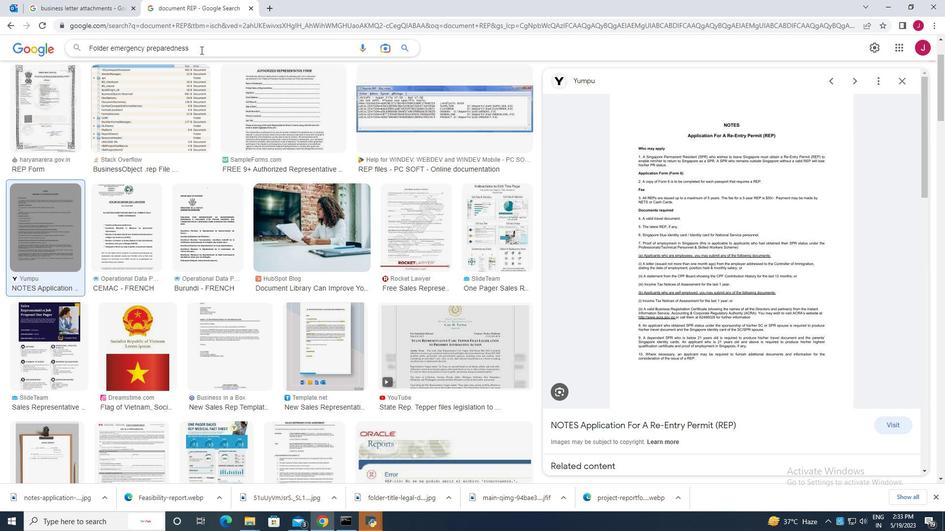 
Action: Mouse moved to (73, 183)
Screenshot: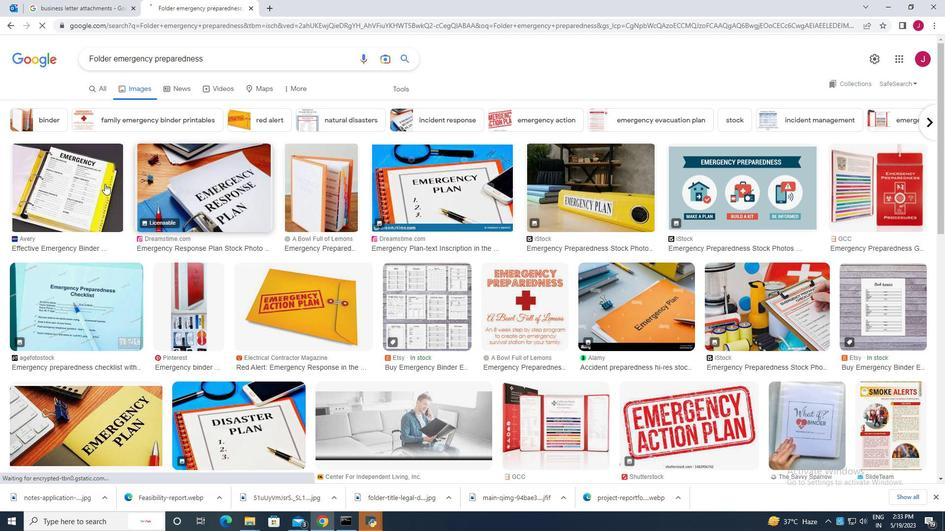 
Action: Mouse pressed left at (73, 183)
Screenshot: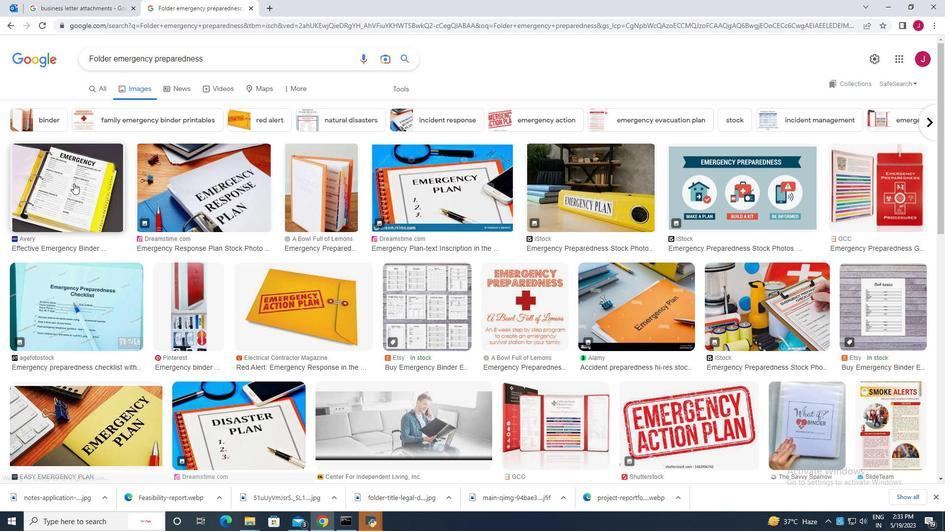 
Action: Mouse moved to (734, 162)
Screenshot: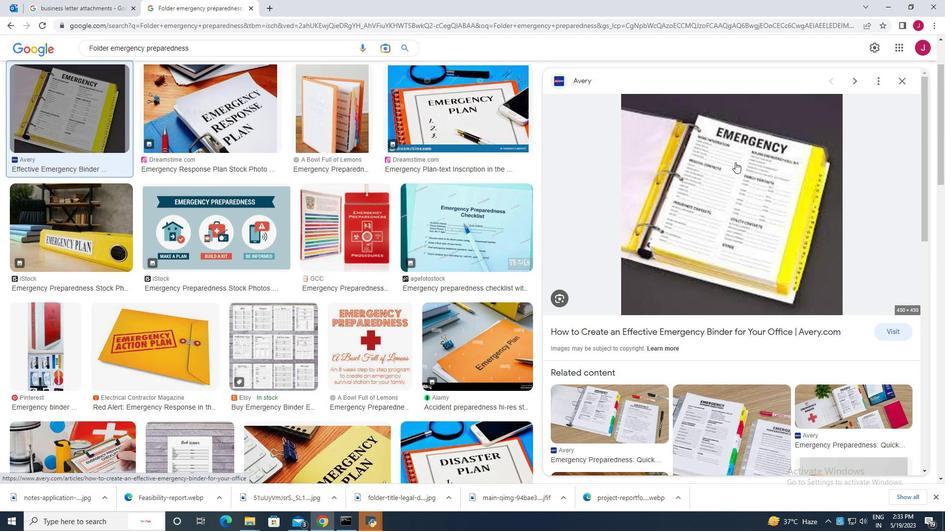 
Action: Mouse pressed right at (734, 162)
Screenshot: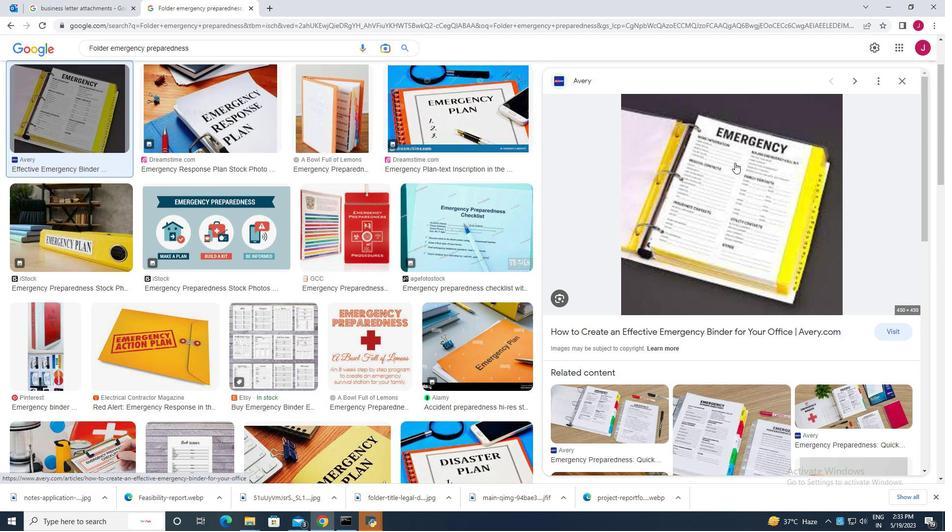 
Action: Mouse moved to (790, 267)
Screenshot: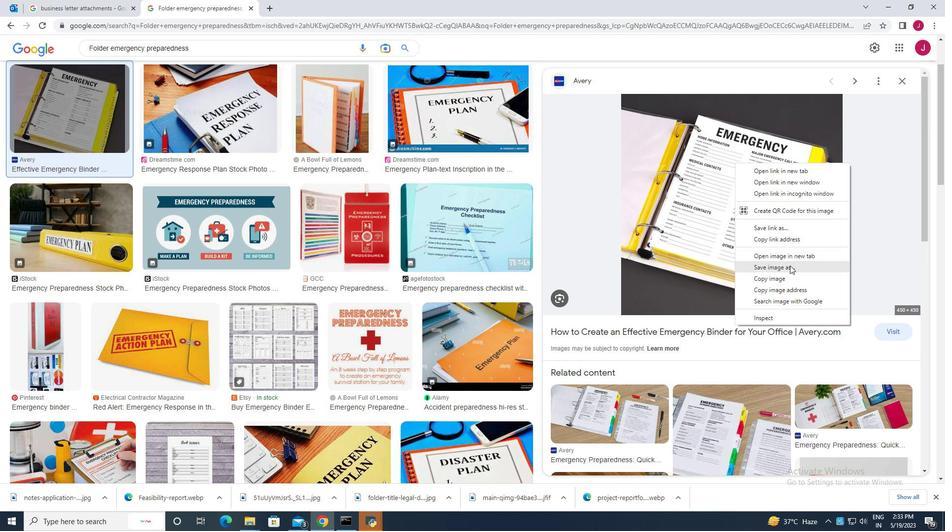 
Action: Mouse pressed left at (790, 267)
Screenshot: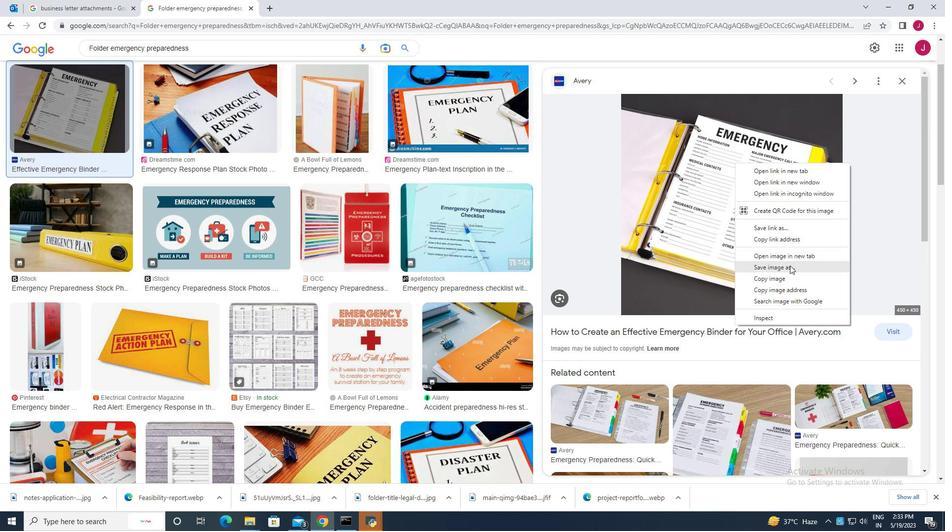 
Action: Mouse moved to (255, 218)
Screenshot: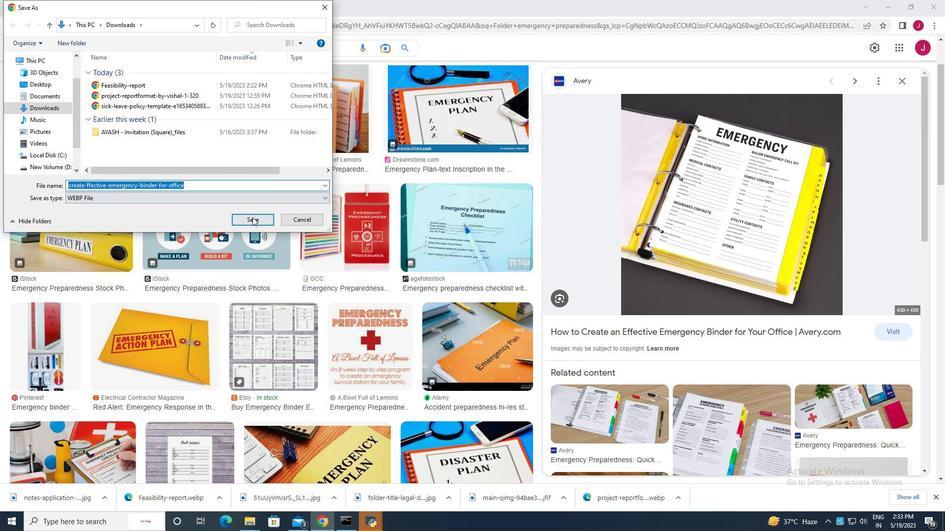 
Action: Mouse pressed left at (255, 218)
Screenshot: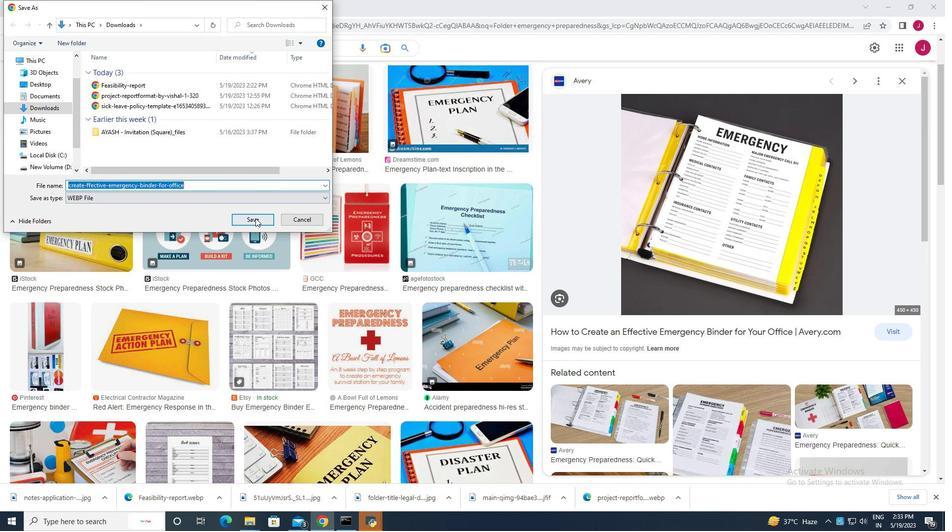 
Action: Mouse moved to (163, 7)
Screenshot: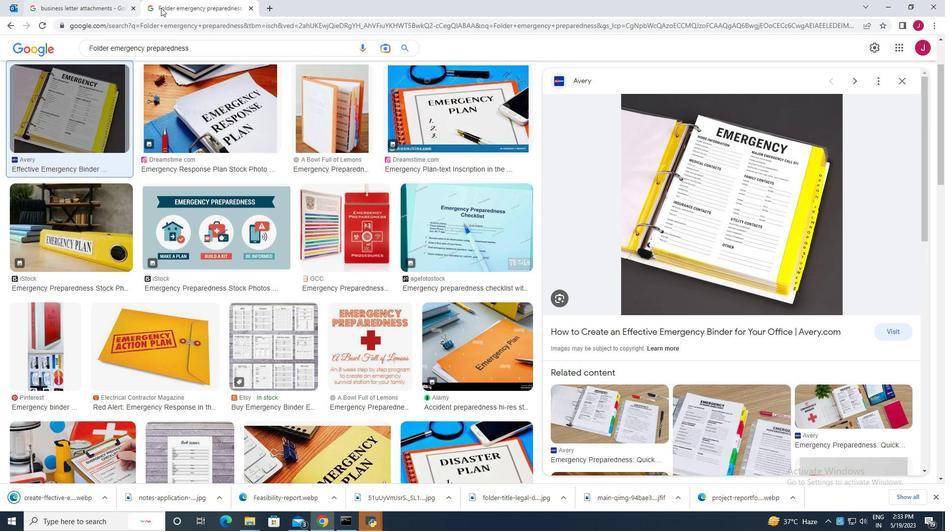 
Action: Mouse pressed left at (163, 7)
Screenshot: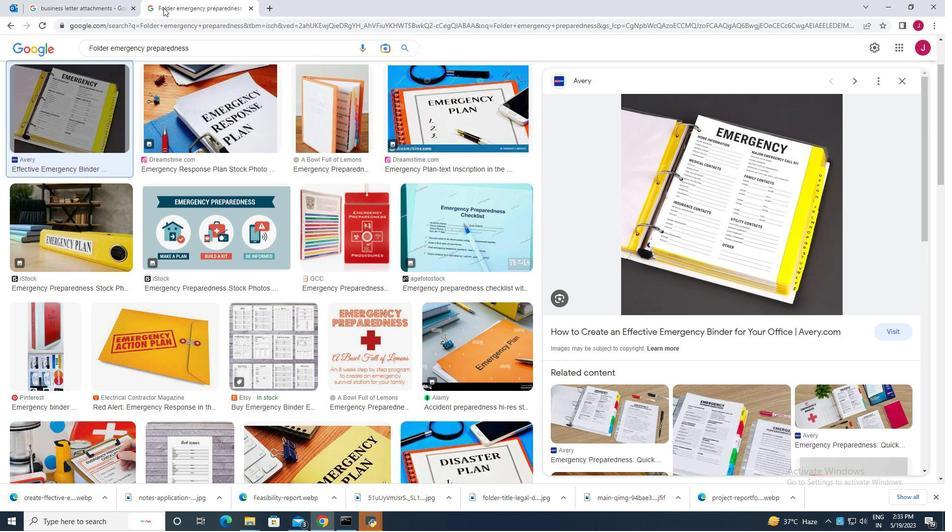 
Action: Mouse moved to (15, 5)
Screenshot: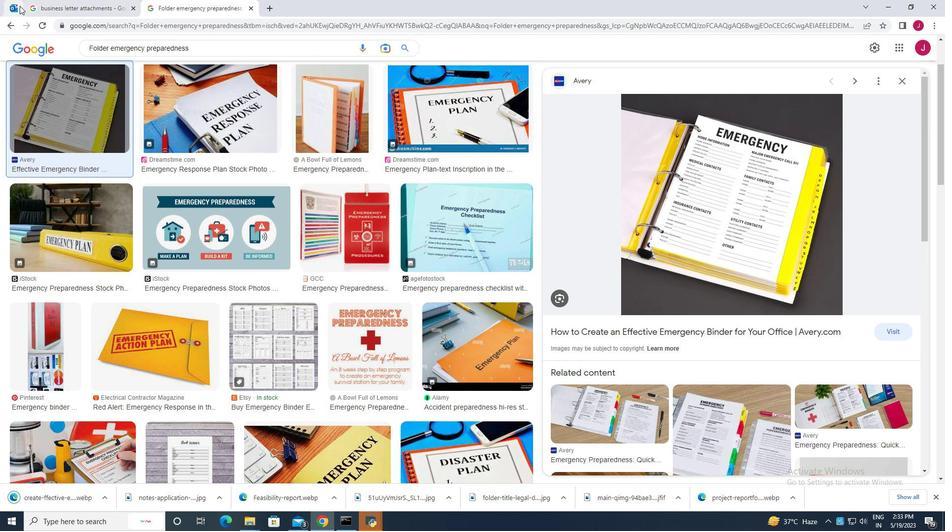 
Action: Mouse pressed left at (15, 5)
Screenshot: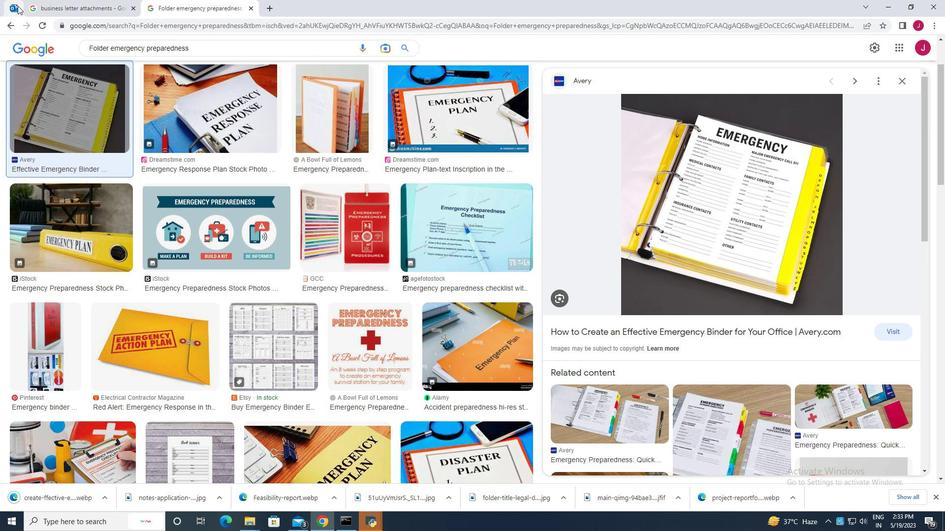 
Action: Mouse moved to (583, 90)
Screenshot: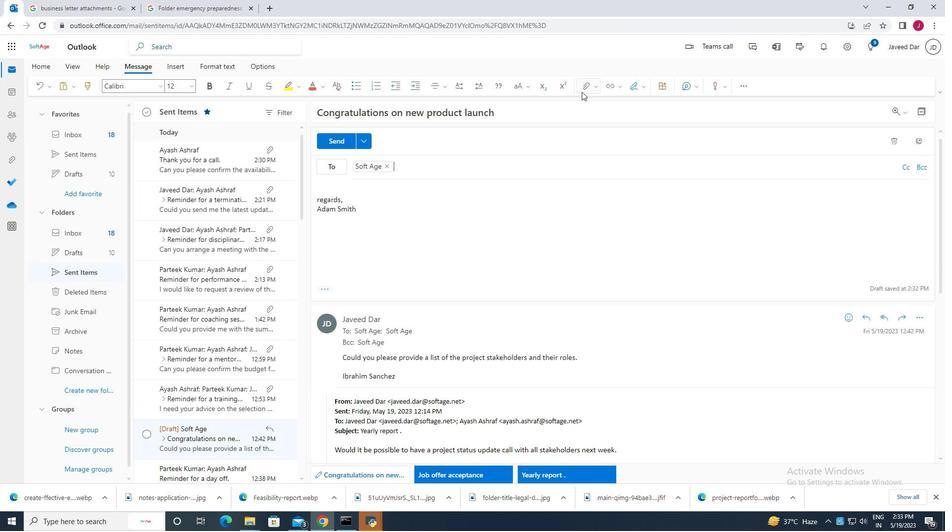 
Action: Mouse pressed left at (583, 90)
Screenshot: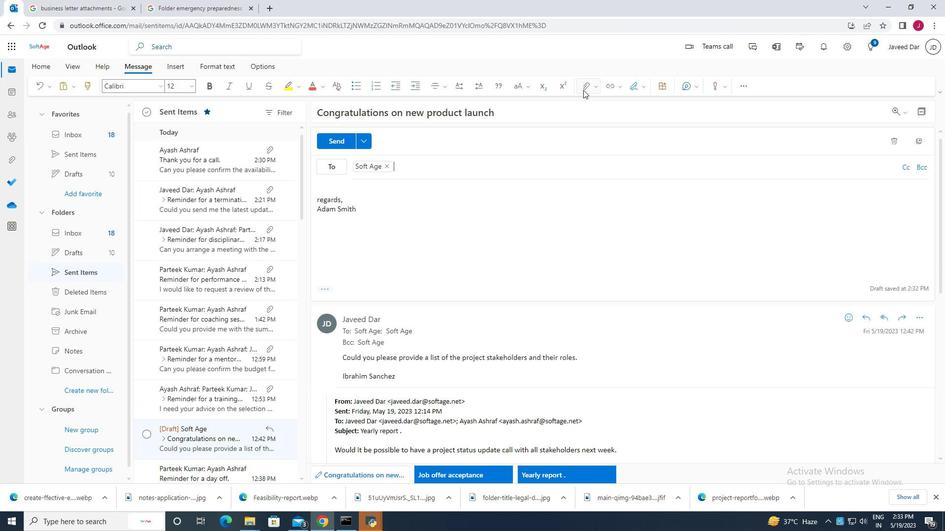 
Action: Mouse moved to (527, 107)
Screenshot: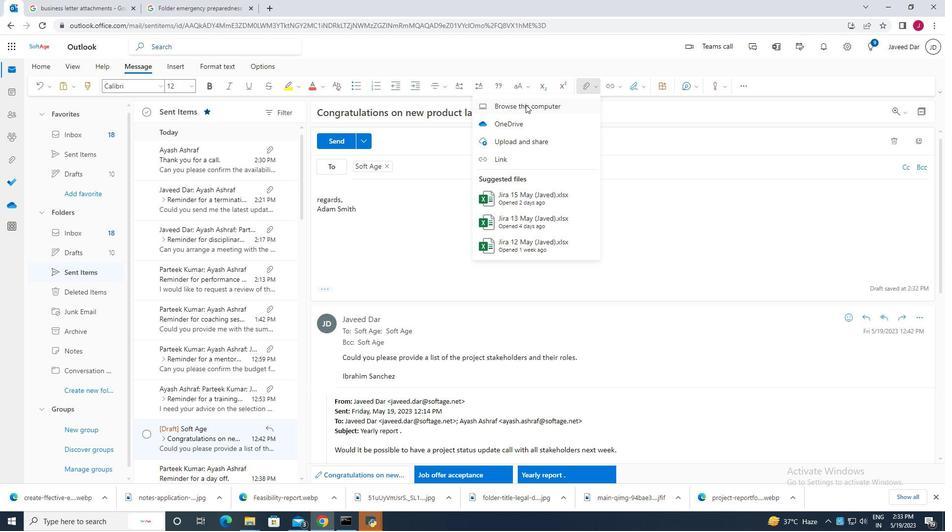 
Action: Mouse pressed left at (527, 107)
Screenshot: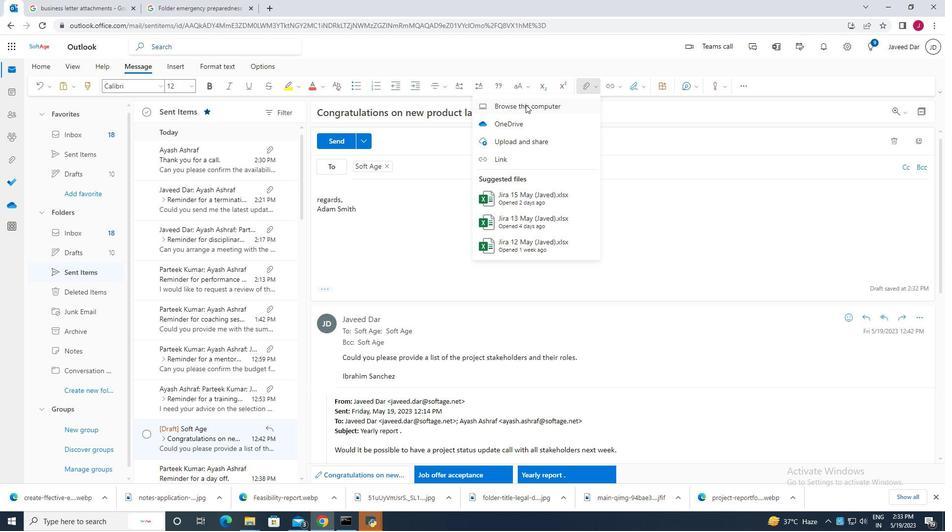 
Action: Mouse moved to (214, 102)
Screenshot: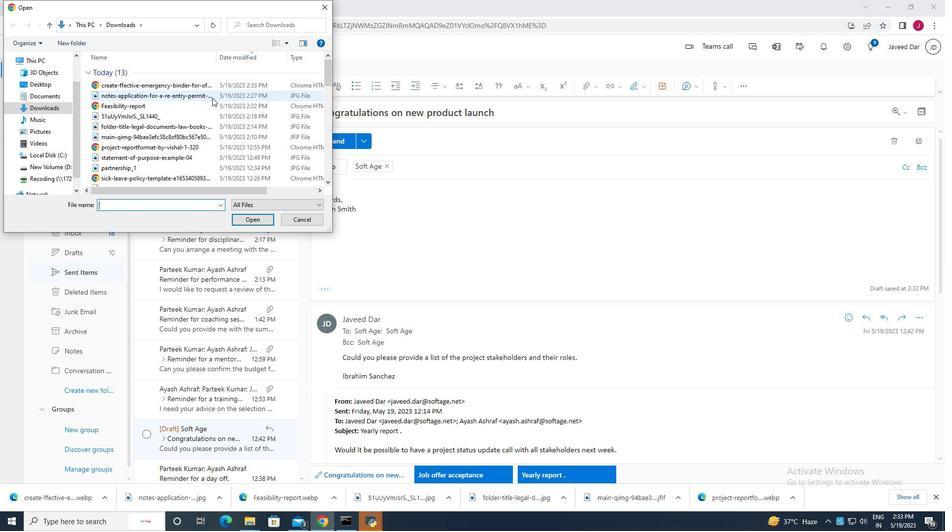 
Action: Mouse scrolled (214, 103) with delta (0, 0)
Screenshot: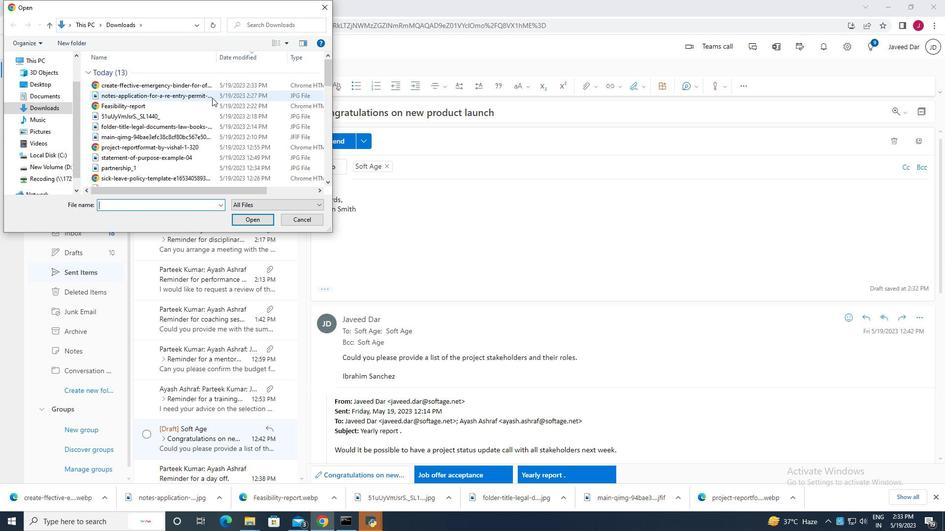 
Action: Mouse scrolled (214, 103) with delta (0, 0)
Screenshot: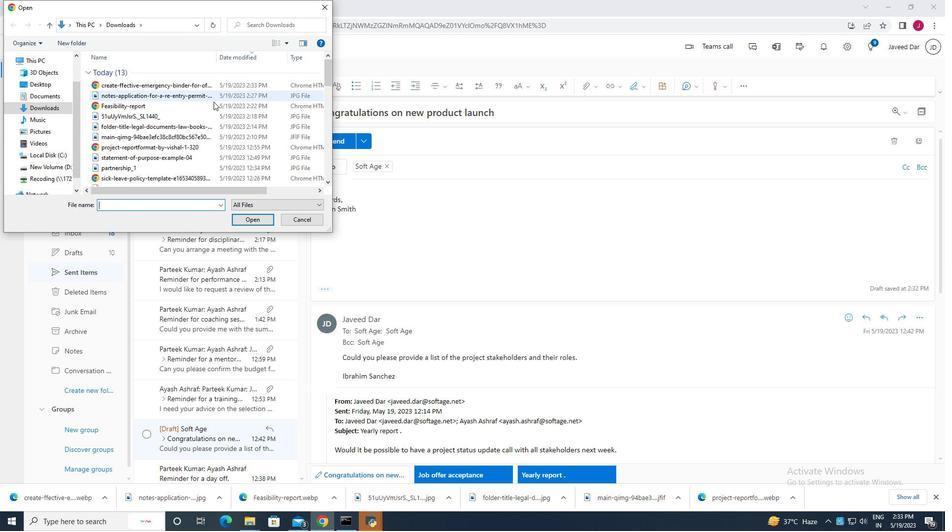 
Action: Mouse scrolled (214, 103) with delta (0, 0)
Screenshot: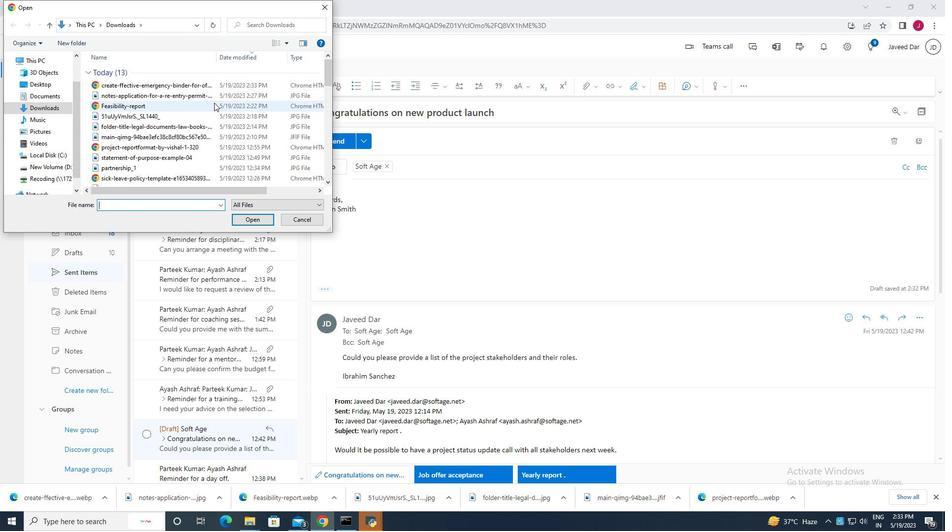 
Action: Mouse moved to (224, 83)
Screenshot: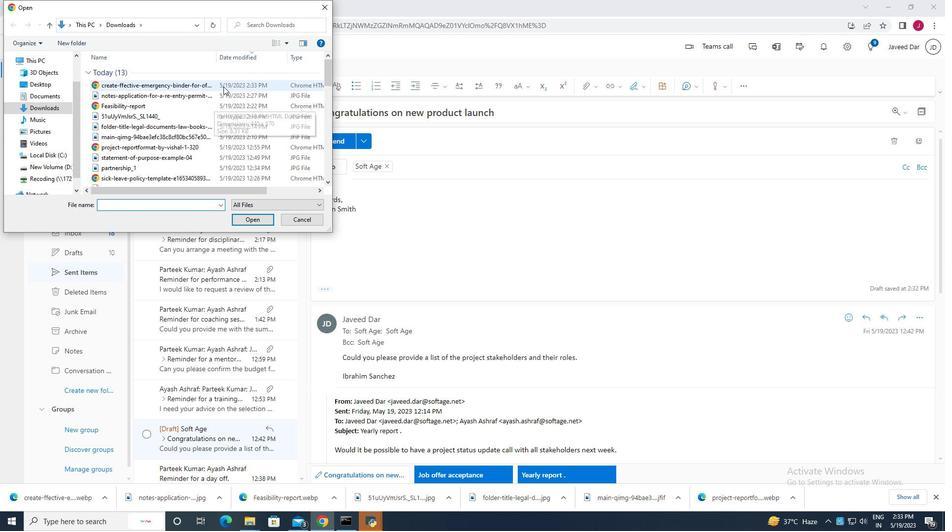
Action: Mouse pressed left at (224, 83)
Screenshot: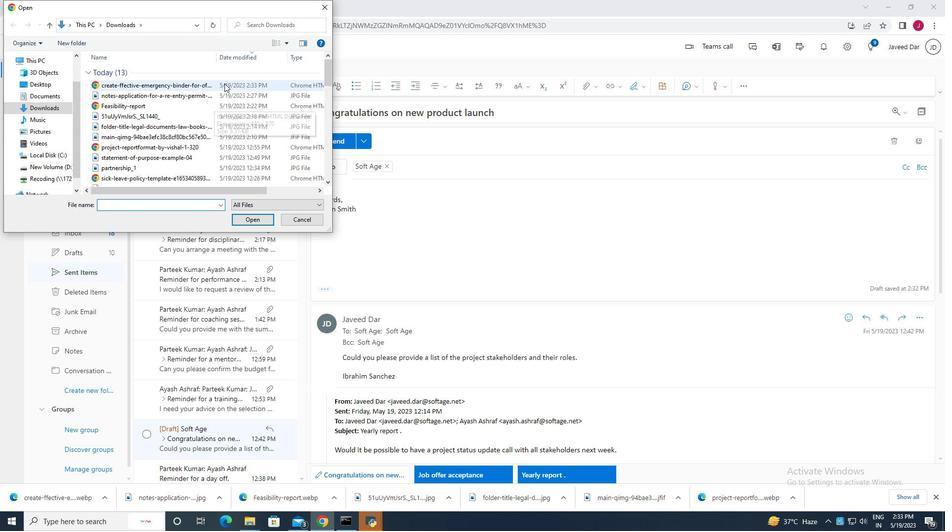 
Action: Mouse moved to (251, 220)
Screenshot: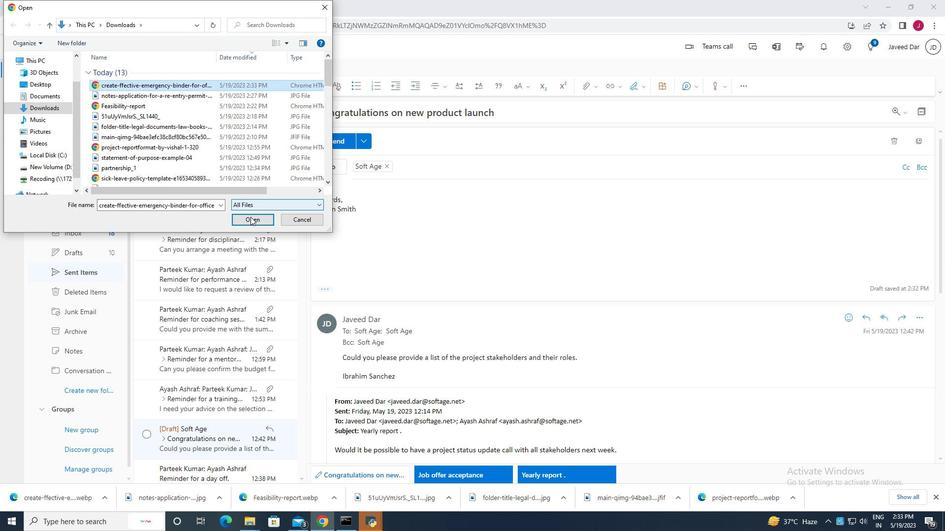
Action: Mouse pressed left at (251, 220)
Screenshot: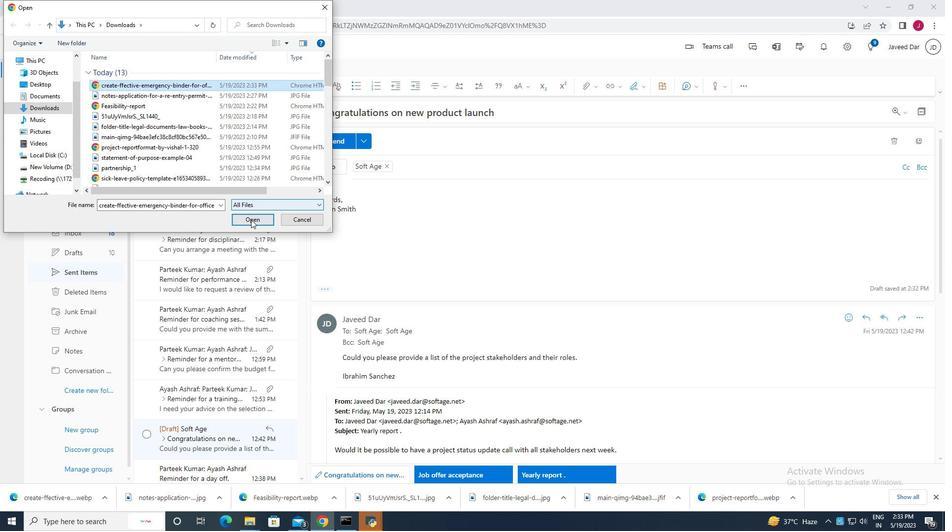 
Action: Mouse moved to (537, 252)
Screenshot: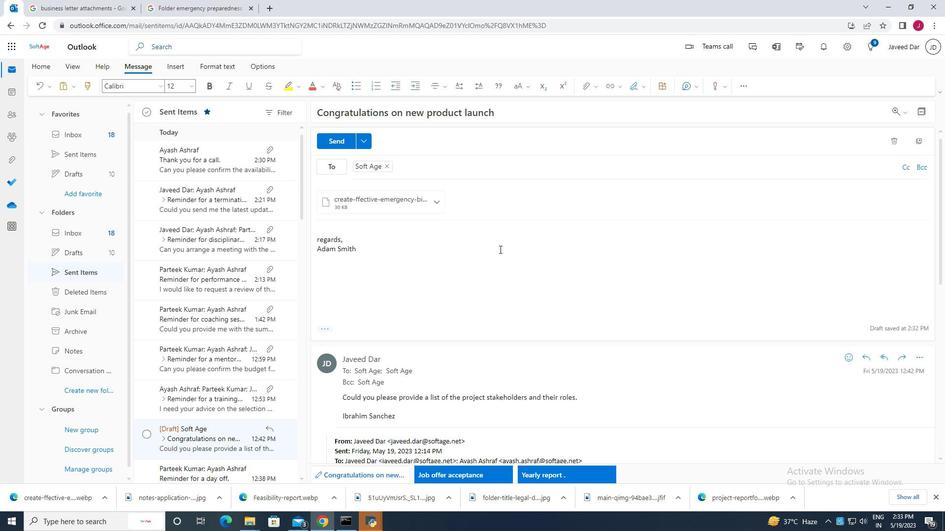 
Action: Mouse scrolled (537, 253) with delta (0, 0)
Screenshot: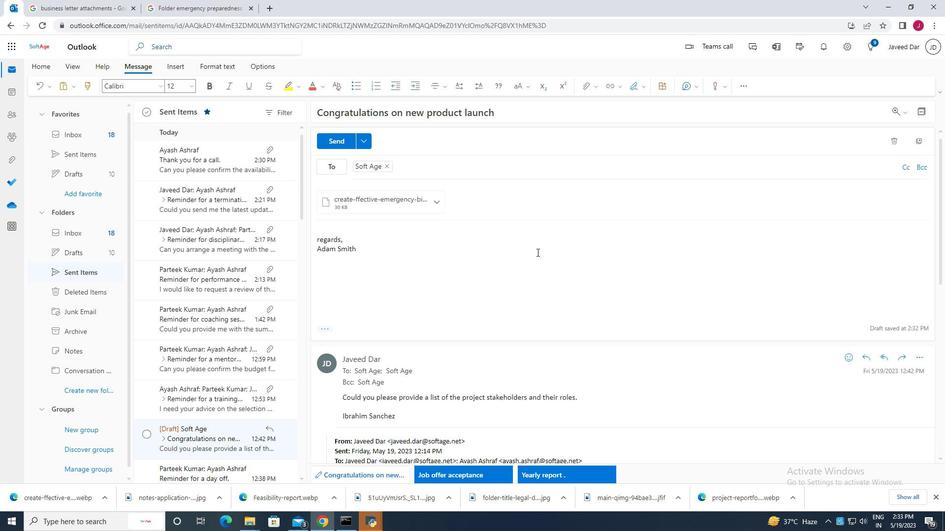 
Action: Mouse moved to (537, 252)
Screenshot: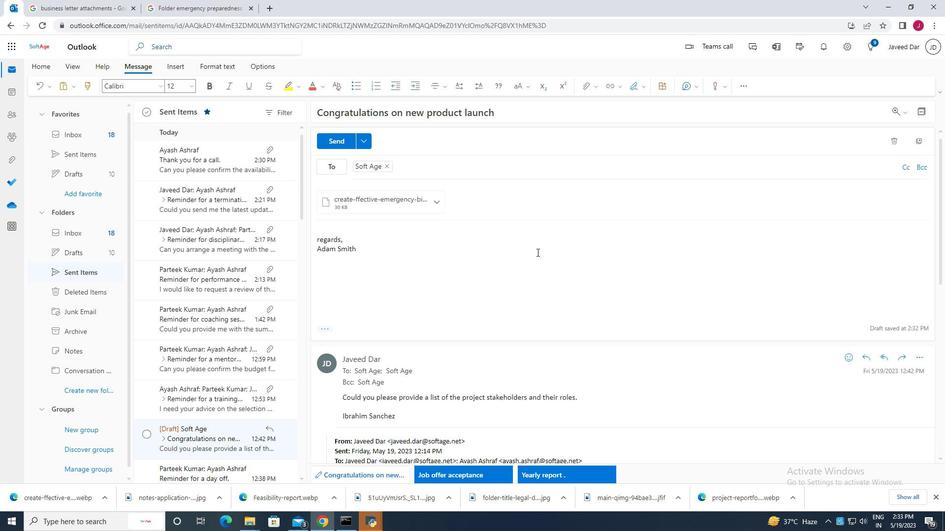 
Action: Mouse scrolled (537, 252) with delta (0, 0)
Screenshot: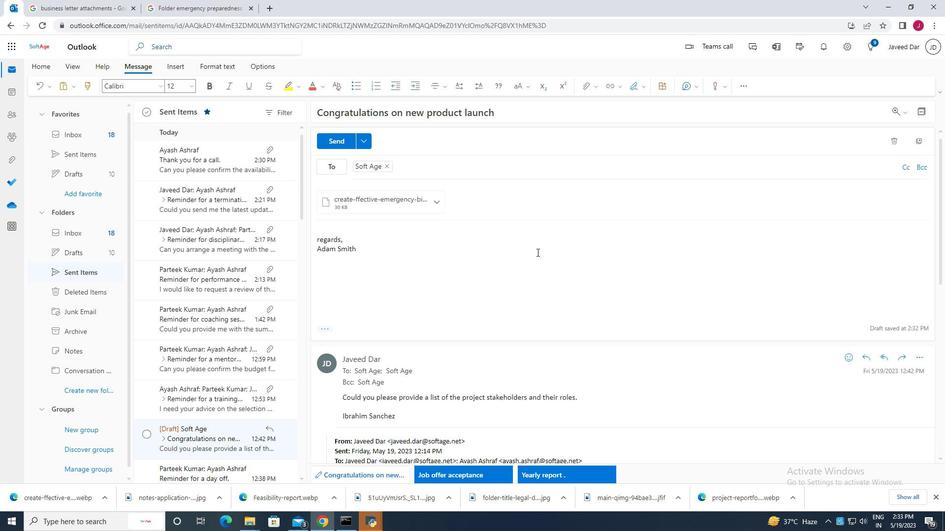 
Action: Mouse moved to (340, 138)
Screenshot: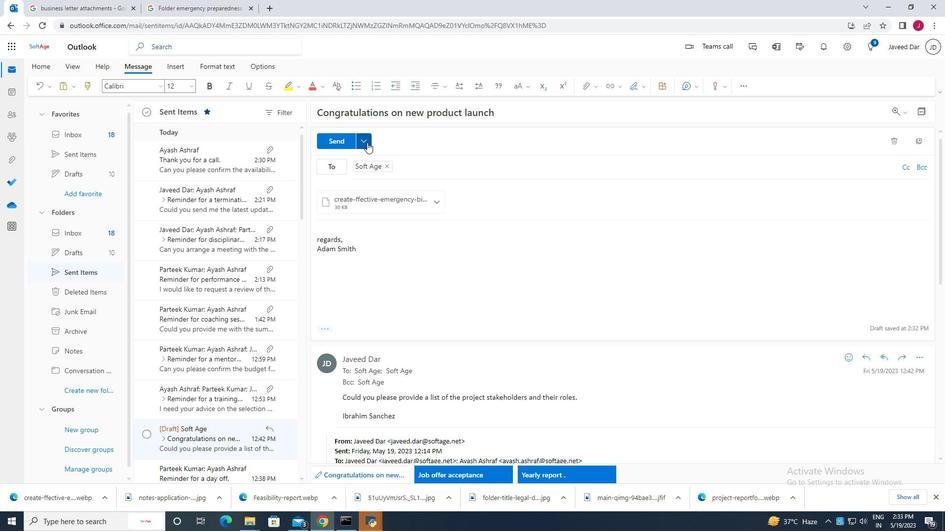 
Action: Mouse pressed left at (340, 138)
Screenshot: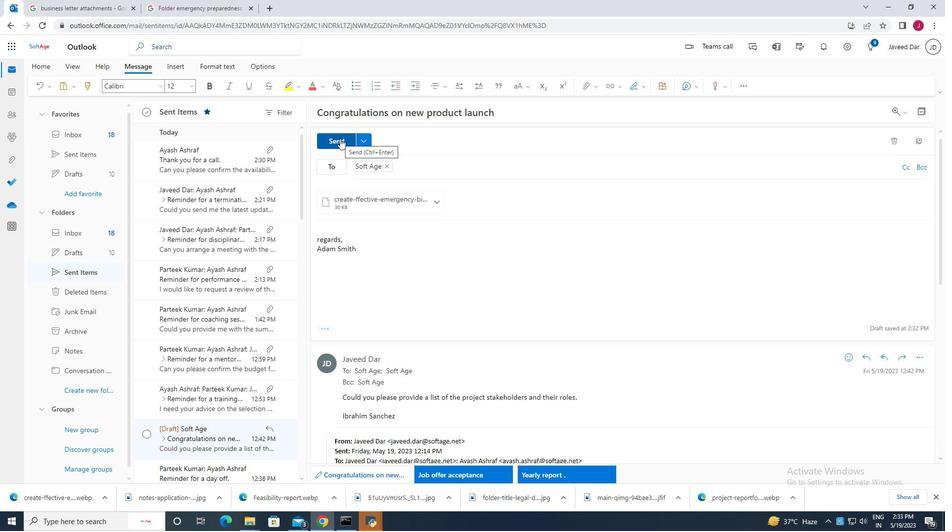 
Action: Mouse moved to (337, 137)
Screenshot: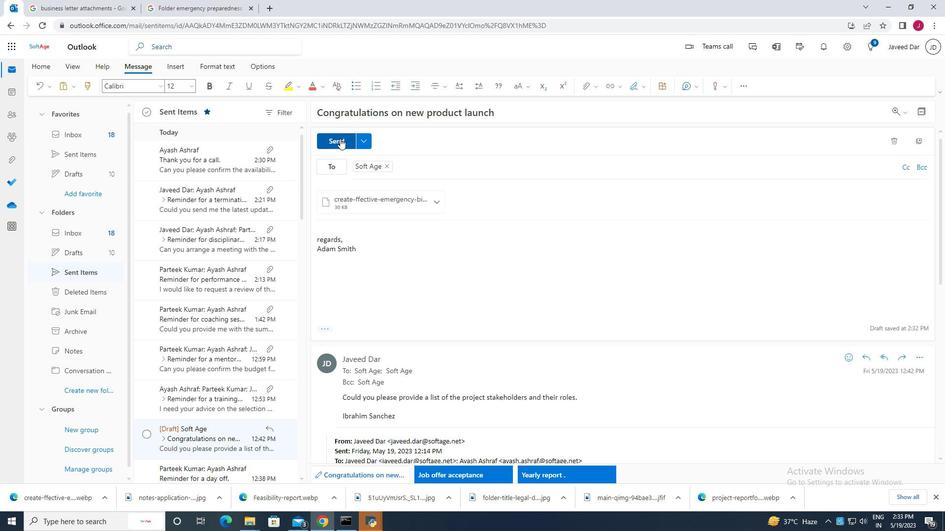 
